 Task: Find connections with filter location Malappuram with filter topic #Brandwith filter profile language Spanish with filter current company SAP Labs India with filter school H.R. College Of Commerce & Economics with filter industry Internet News with filter service category Trade Shows with filter keywords title Esthetician
Action: Mouse moved to (492, 64)
Screenshot: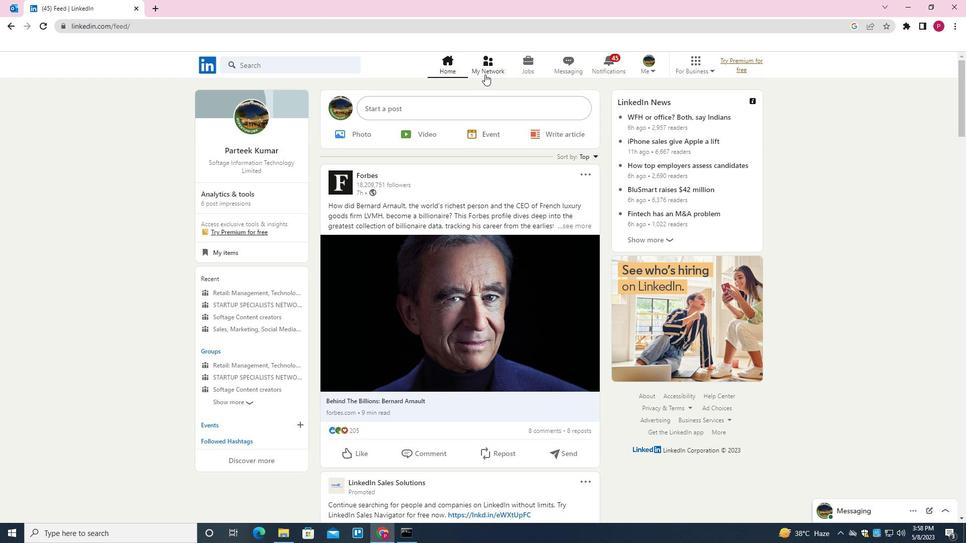 
Action: Mouse pressed left at (492, 64)
Screenshot: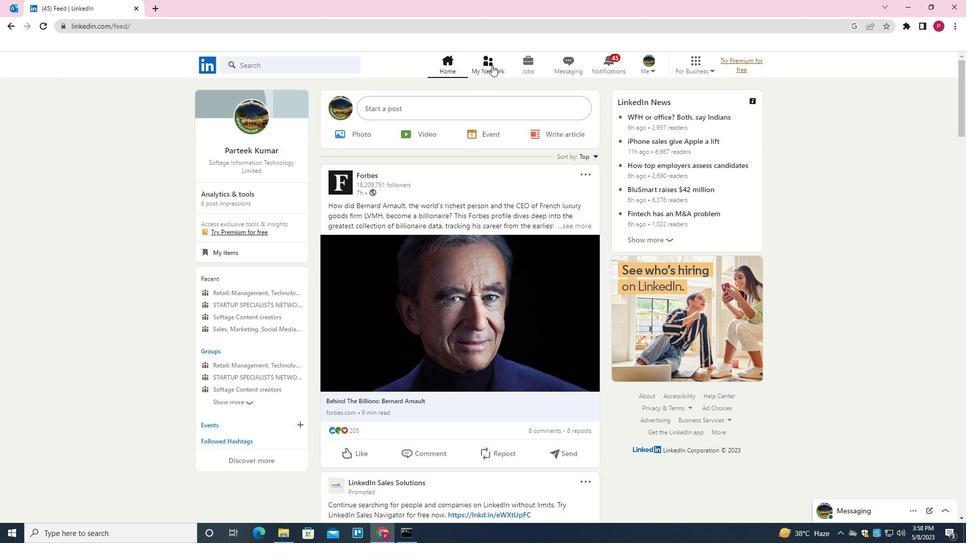 
Action: Mouse moved to (324, 121)
Screenshot: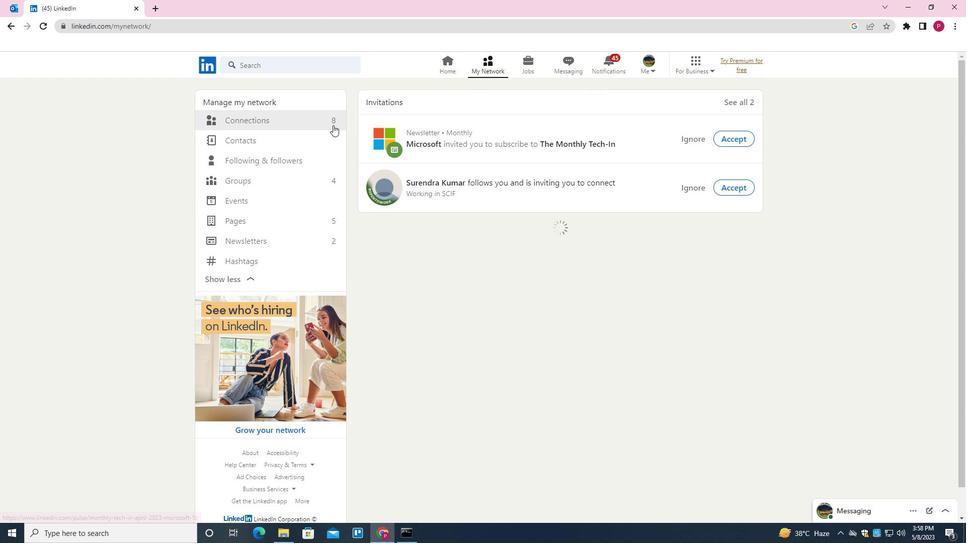 
Action: Mouse pressed left at (324, 121)
Screenshot: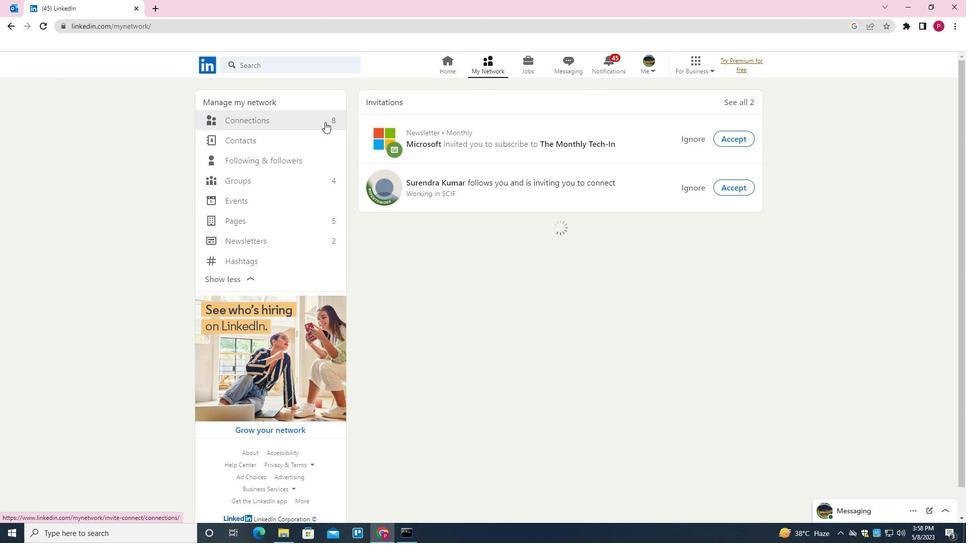 
Action: Mouse moved to (562, 122)
Screenshot: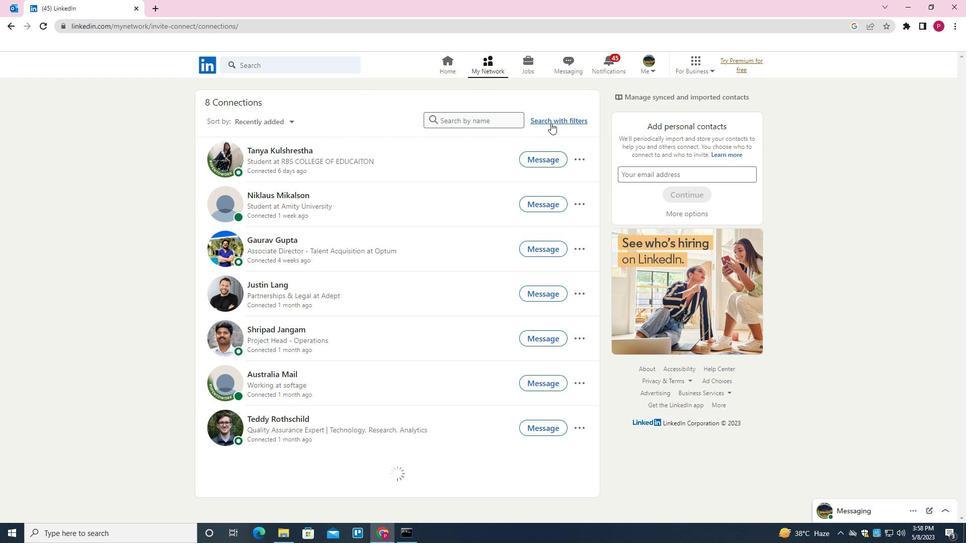 
Action: Mouse pressed left at (562, 122)
Screenshot: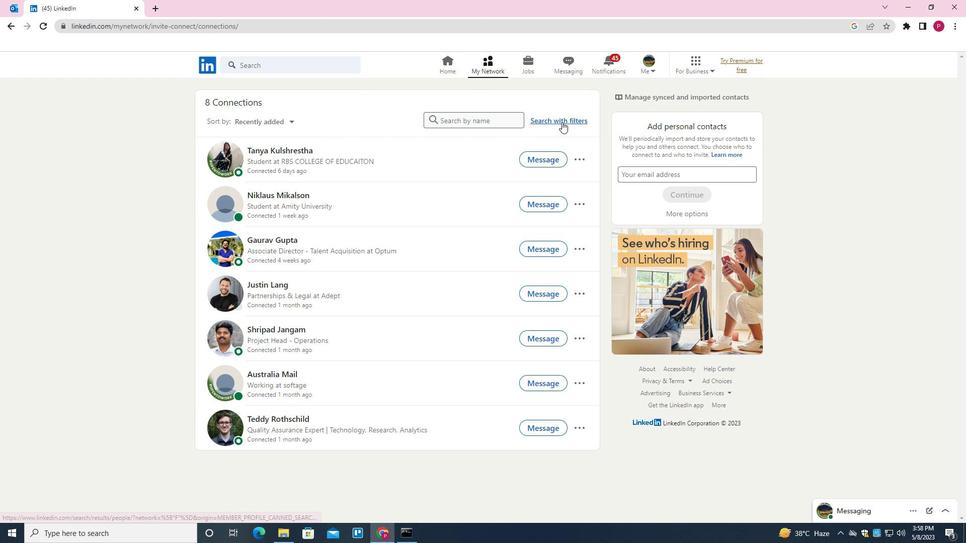 
Action: Mouse moved to (522, 91)
Screenshot: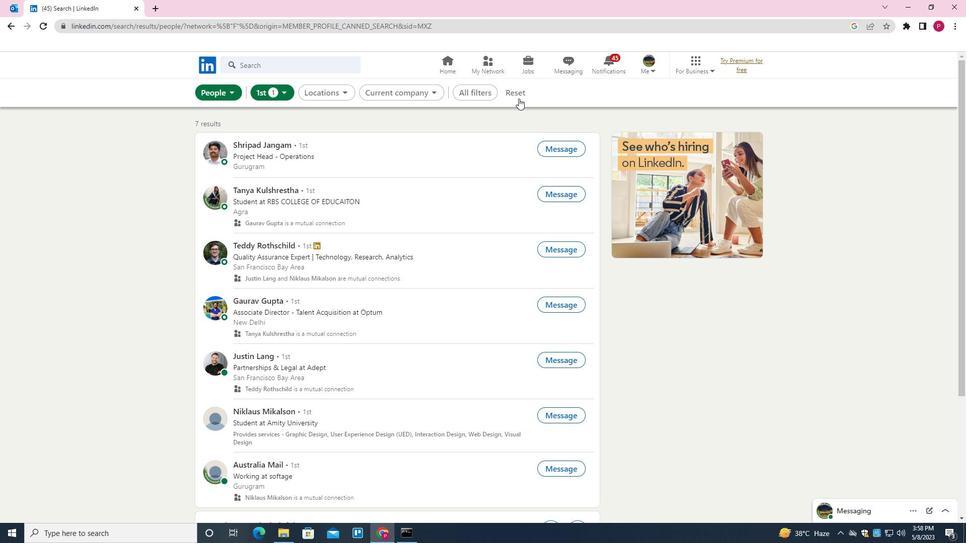
Action: Mouse pressed left at (522, 91)
Screenshot: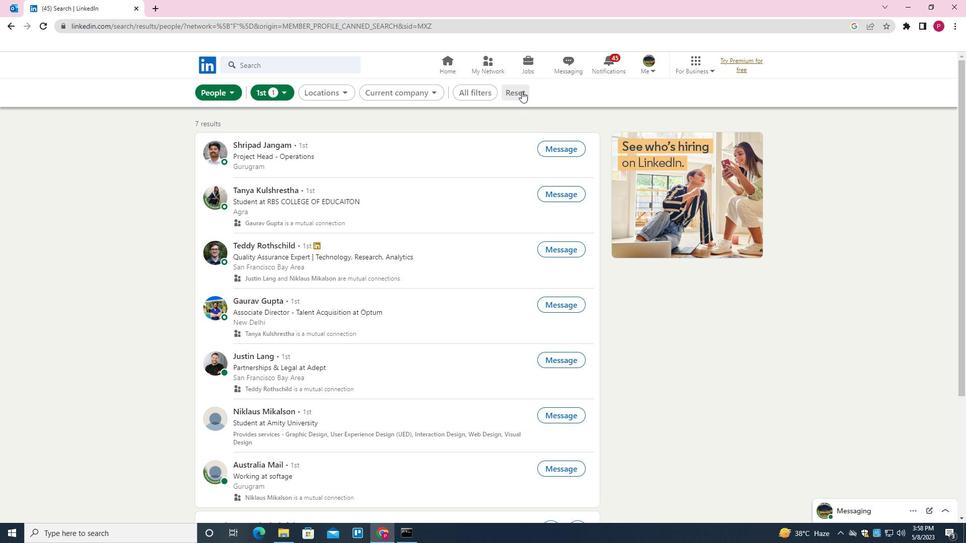 
Action: Mouse moved to (504, 95)
Screenshot: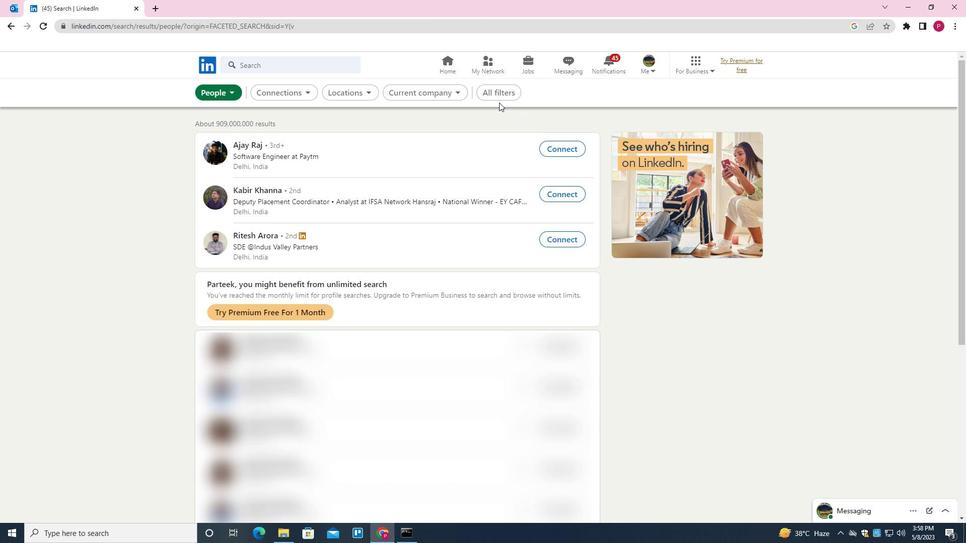 
Action: Mouse pressed left at (504, 95)
Screenshot: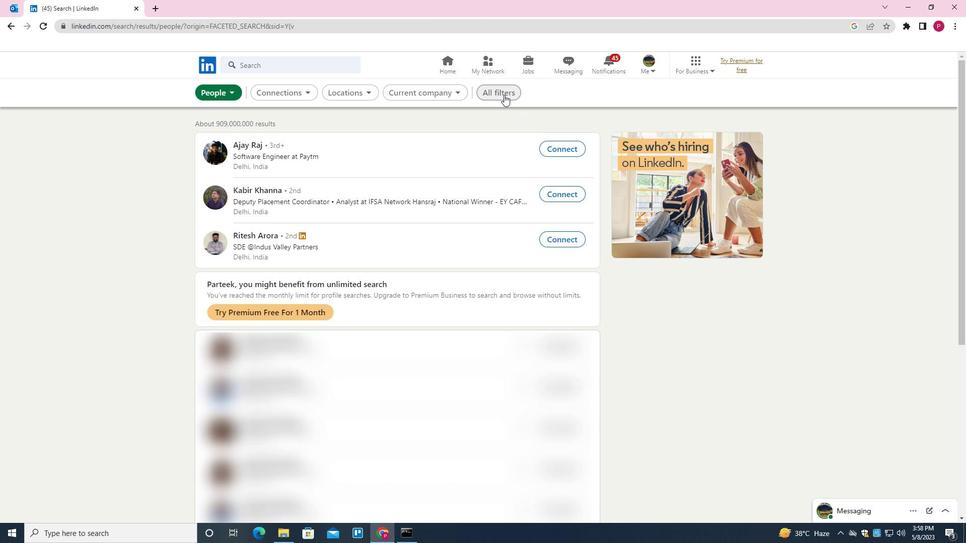 
Action: Mouse moved to (805, 240)
Screenshot: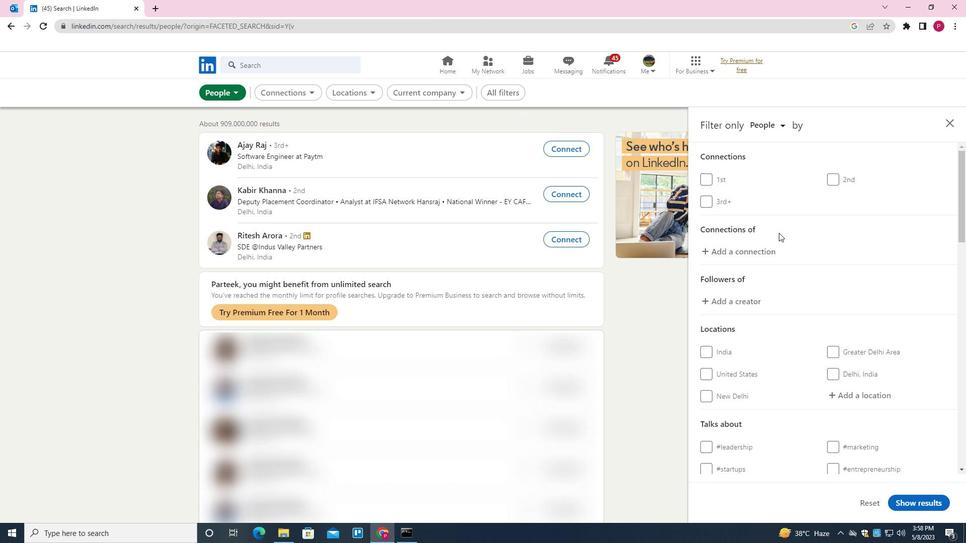 
Action: Mouse scrolled (805, 240) with delta (0, 0)
Screenshot: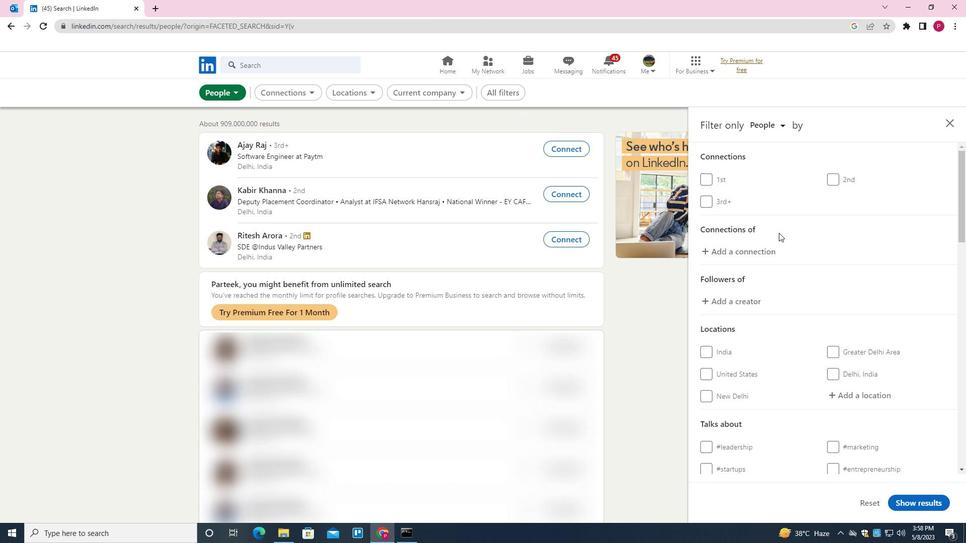 
Action: Mouse moved to (807, 244)
Screenshot: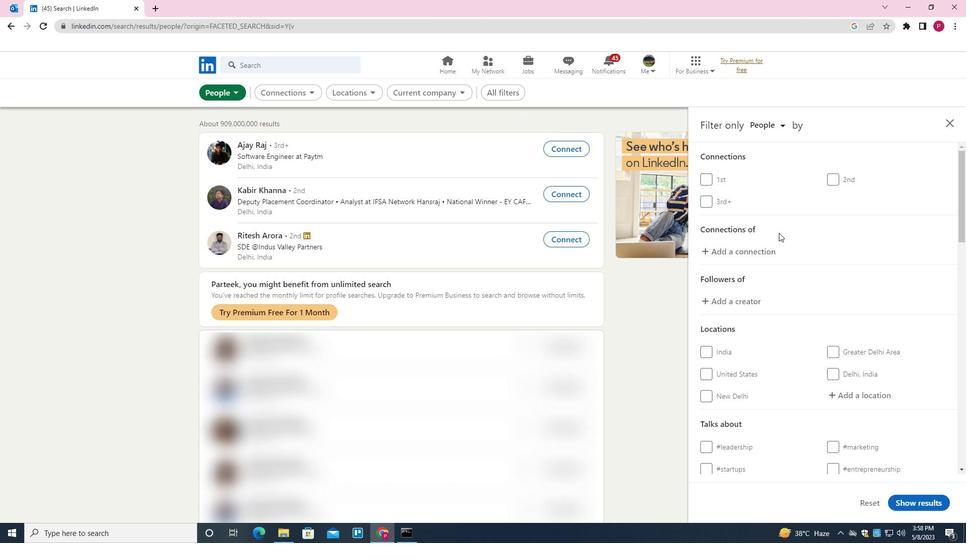 
Action: Mouse scrolled (807, 244) with delta (0, 0)
Screenshot: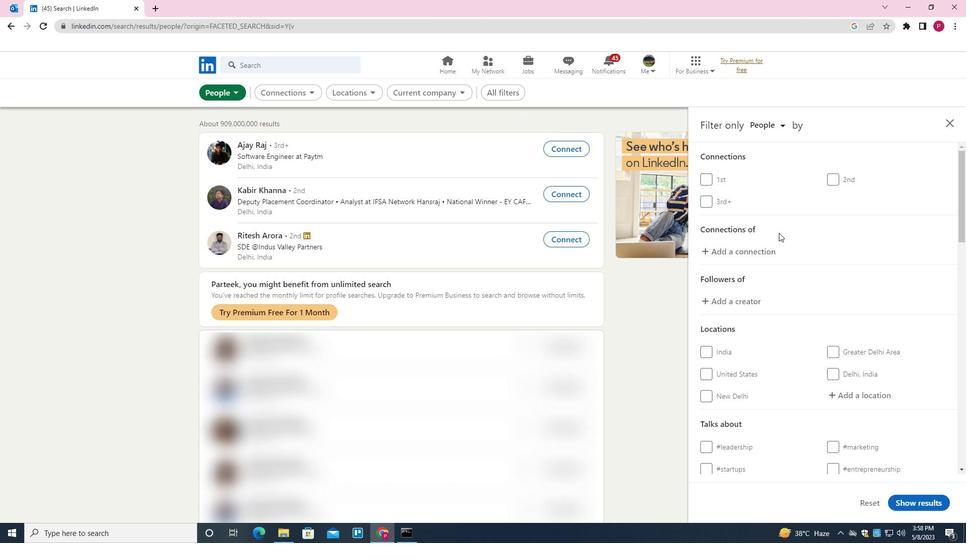 
Action: Mouse moved to (859, 293)
Screenshot: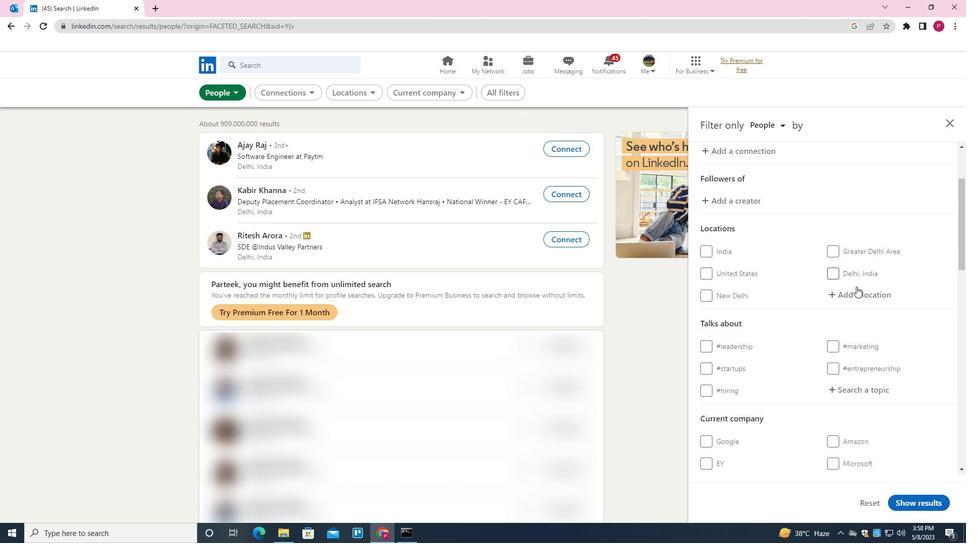 
Action: Mouse pressed left at (859, 293)
Screenshot: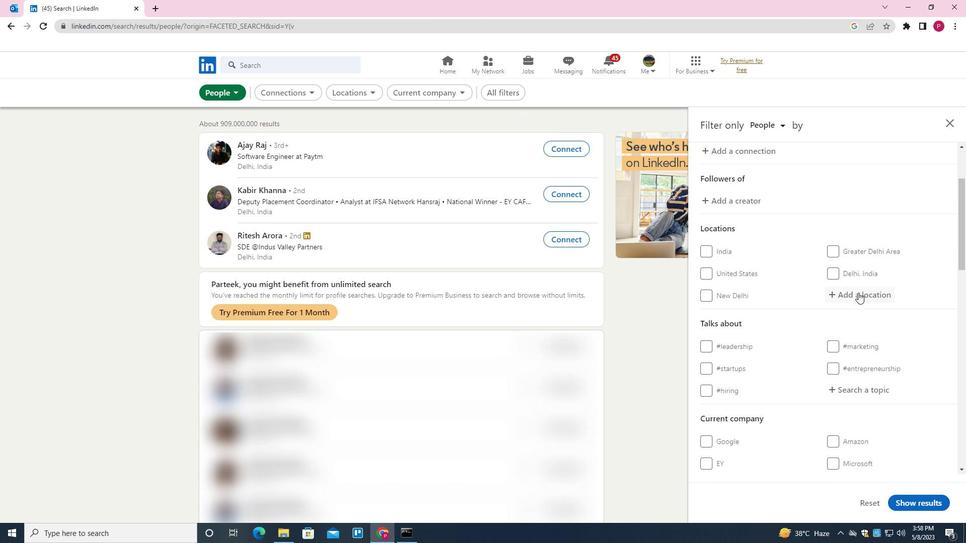 
Action: Mouse moved to (801, 329)
Screenshot: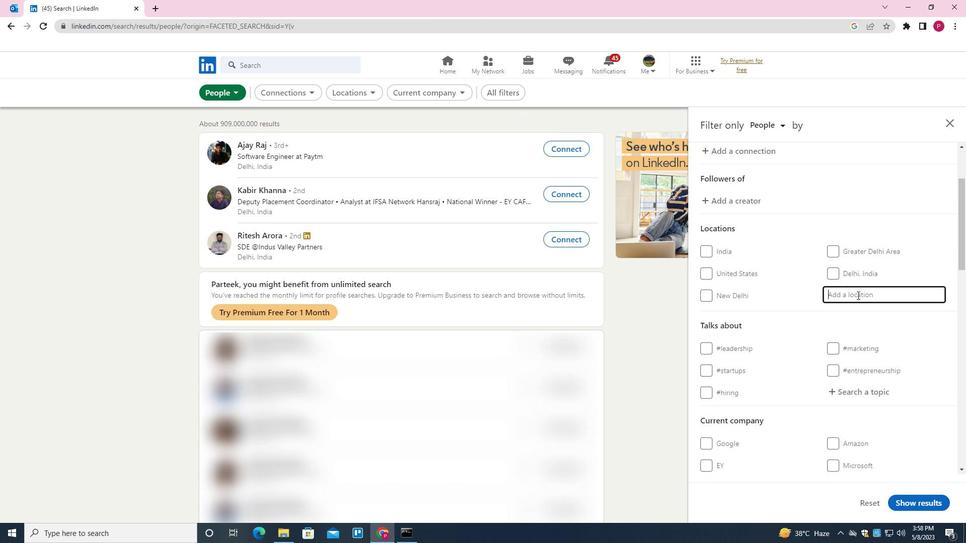 
Action: Key pressed <Key.shift>MALAPPURAM<Key.down><Key.enter>
Screenshot: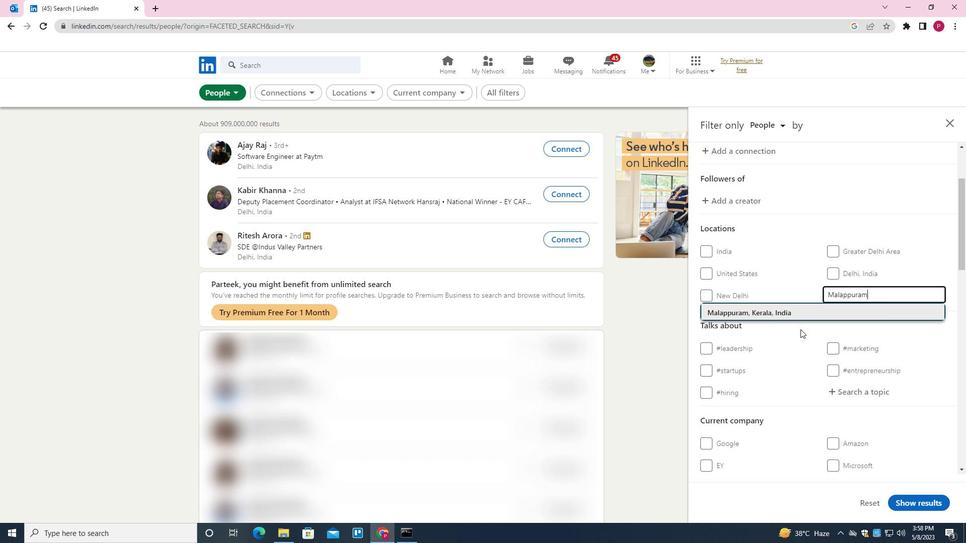 
Action: Mouse moved to (783, 331)
Screenshot: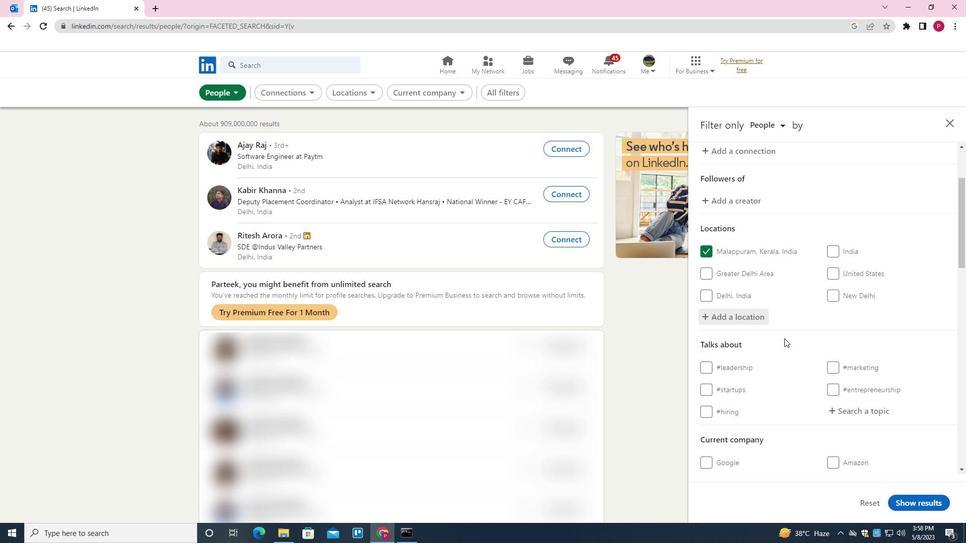 
Action: Mouse scrolled (783, 331) with delta (0, 0)
Screenshot: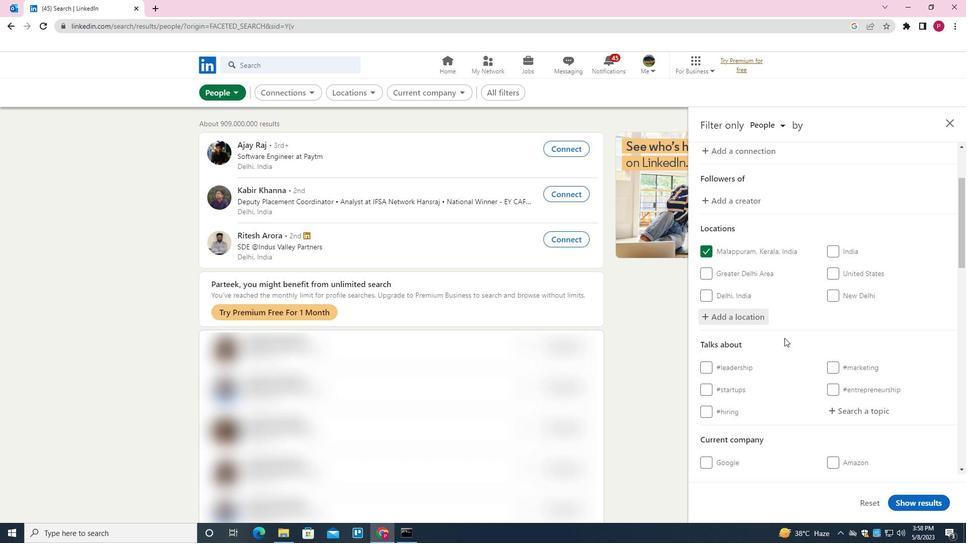 
Action: Mouse moved to (784, 331)
Screenshot: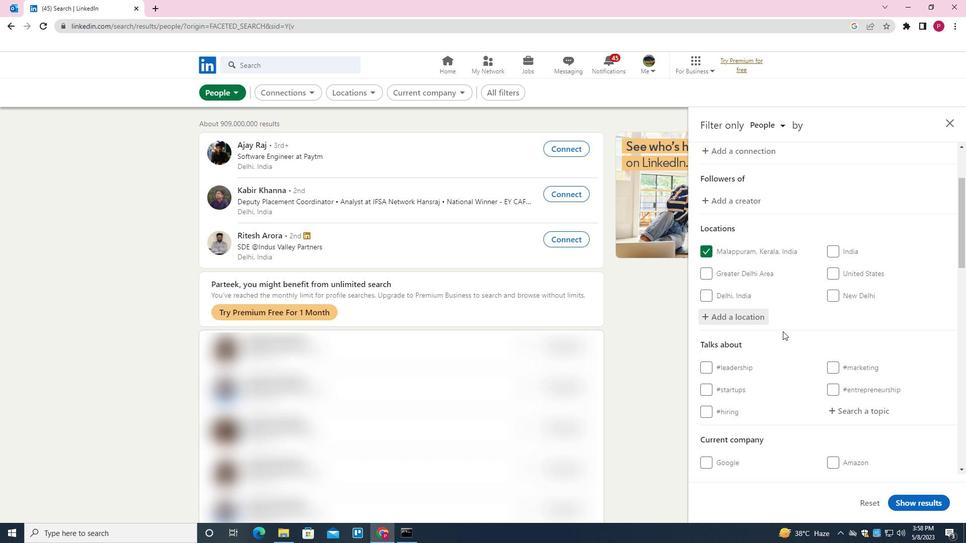 
Action: Mouse scrolled (784, 330) with delta (0, 0)
Screenshot: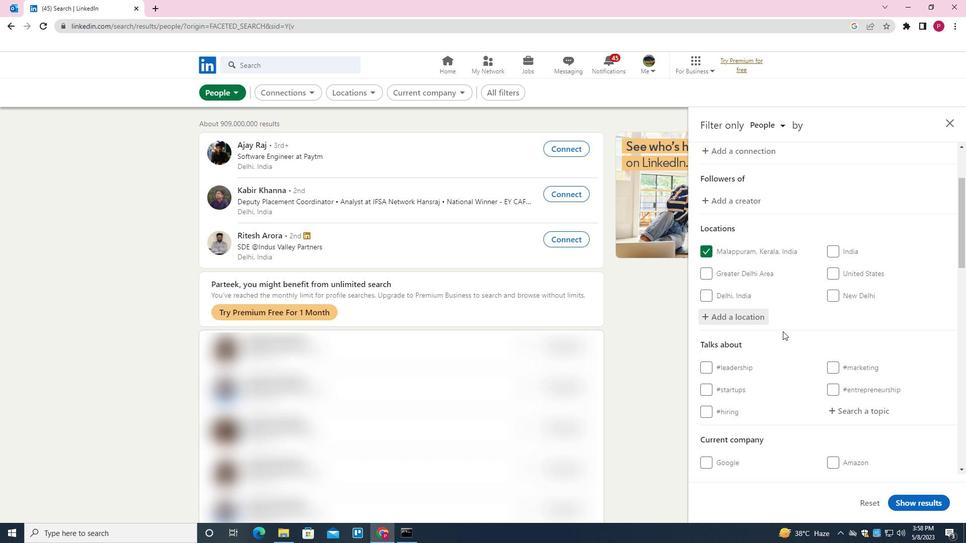 
Action: Mouse moved to (785, 330)
Screenshot: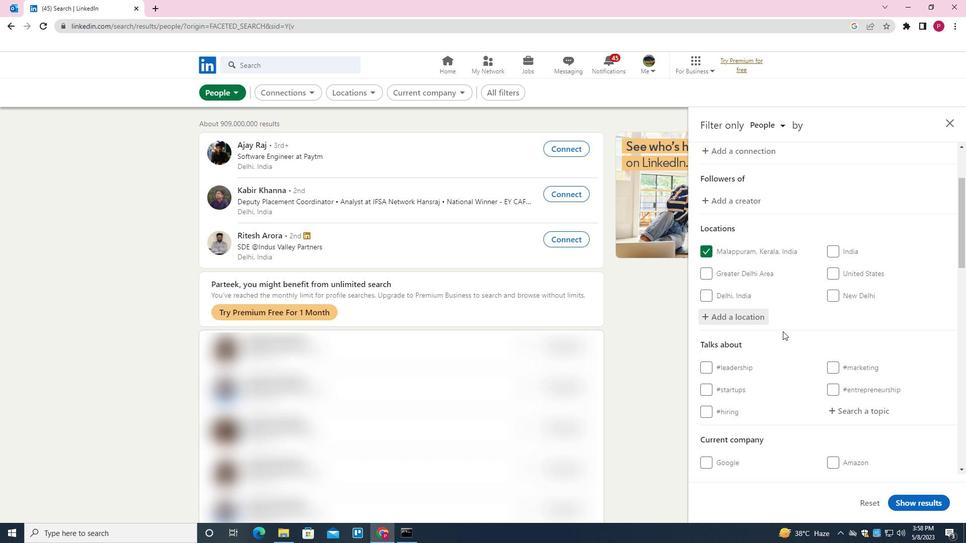 
Action: Mouse scrolled (785, 330) with delta (0, 0)
Screenshot: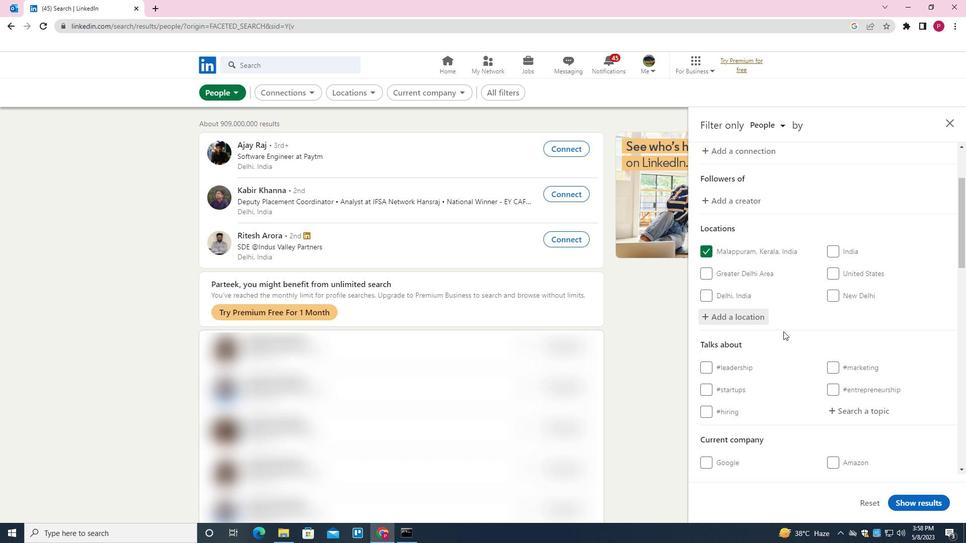 
Action: Mouse moved to (847, 266)
Screenshot: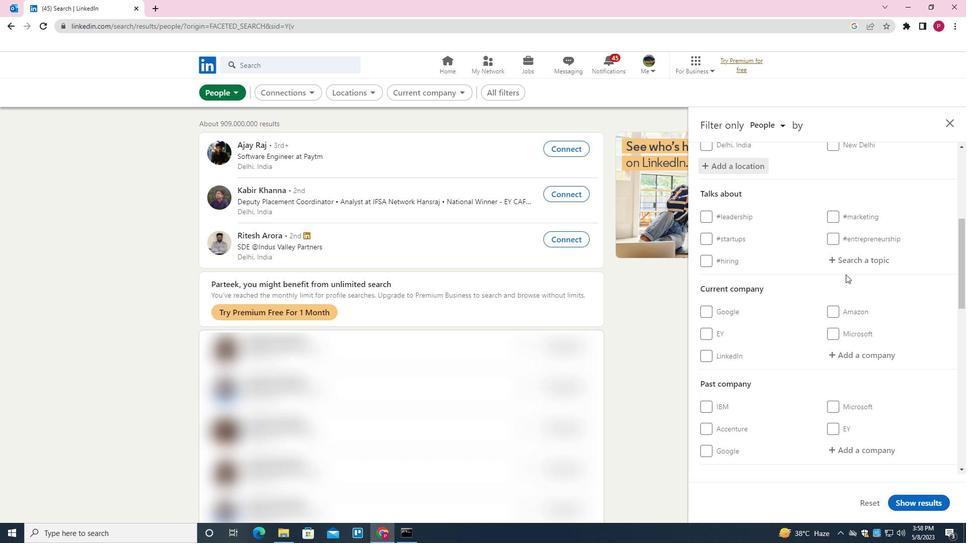 
Action: Mouse pressed left at (847, 266)
Screenshot: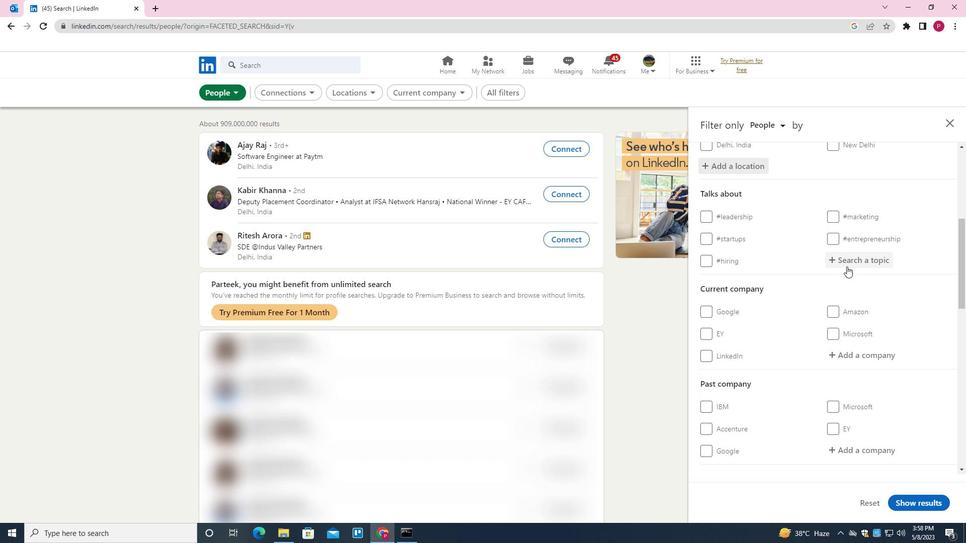 
Action: Mouse moved to (810, 288)
Screenshot: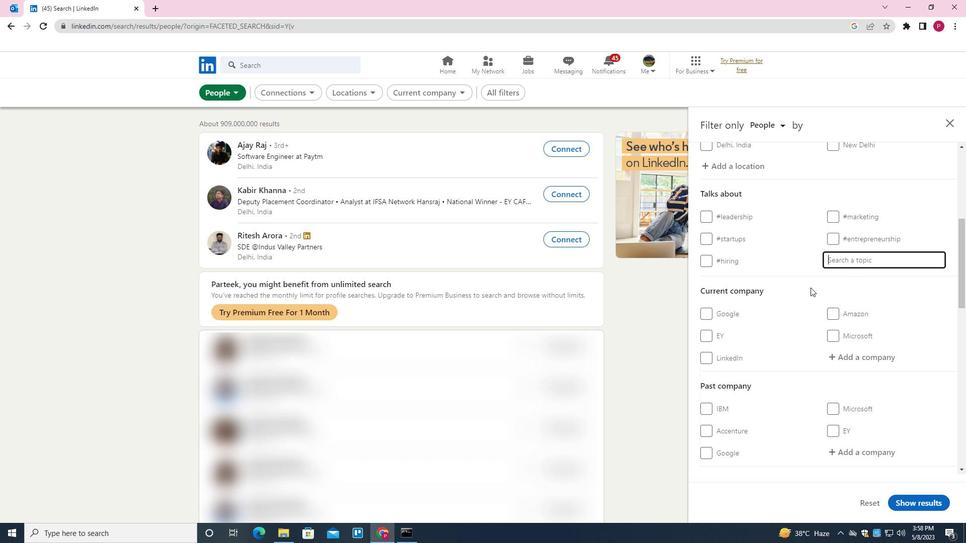 
Action: Key pressed BRAND<Key.down><Key.down><Key.enter>
Screenshot: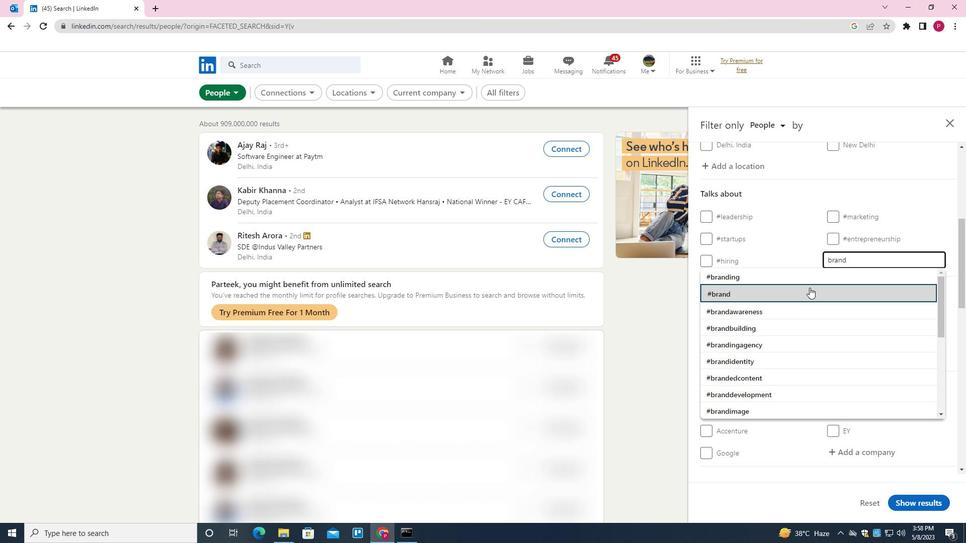 
Action: Mouse moved to (764, 290)
Screenshot: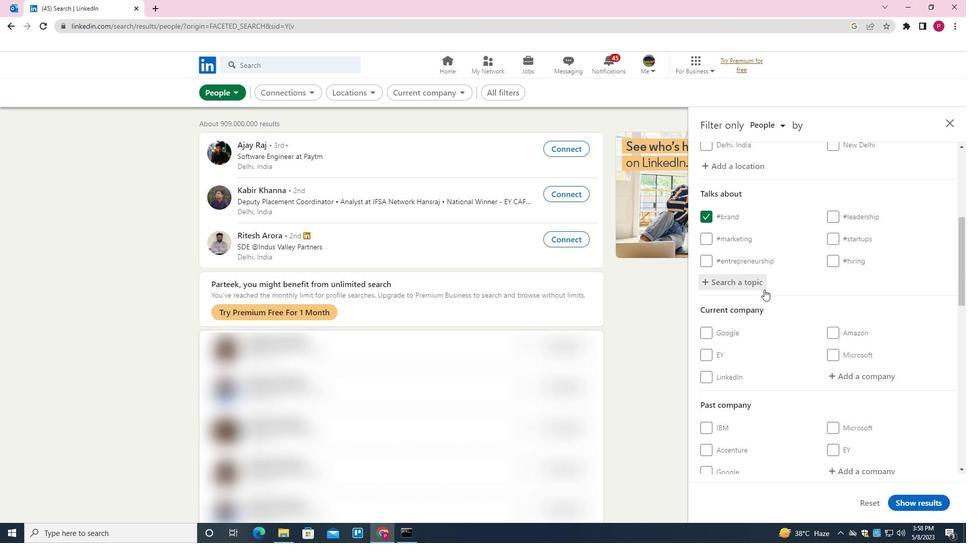 
Action: Mouse scrolled (764, 290) with delta (0, 0)
Screenshot: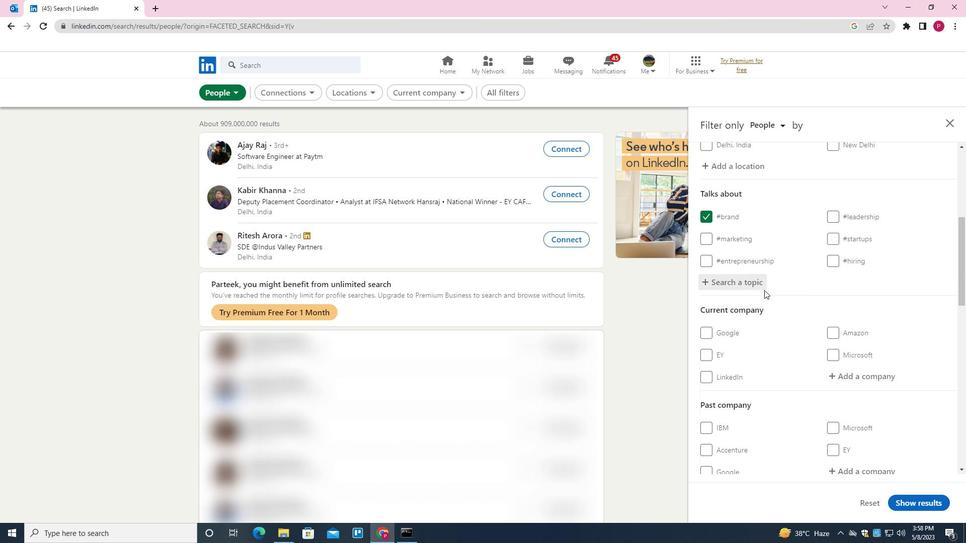 
Action: Mouse scrolled (764, 290) with delta (0, 0)
Screenshot: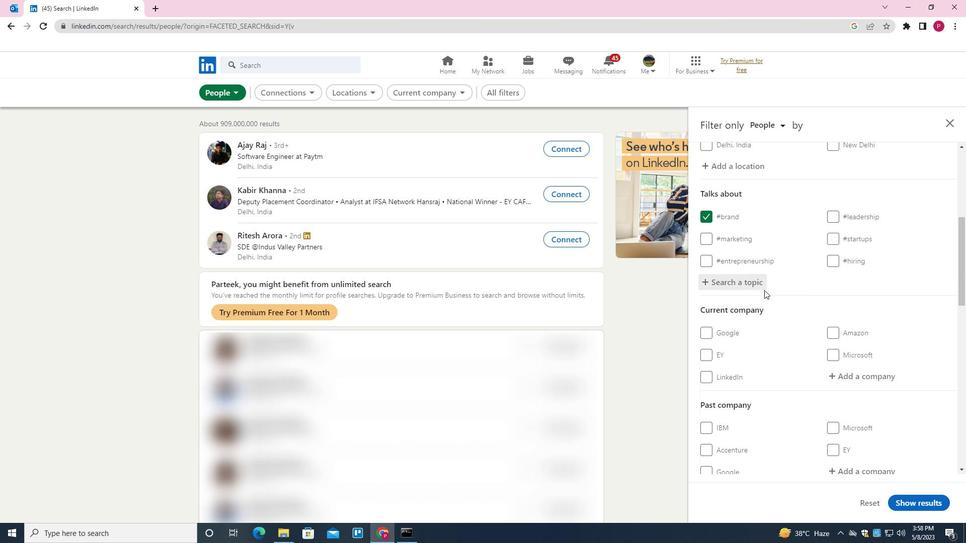
Action: Mouse scrolled (764, 290) with delta (0, 0)
Screenshot: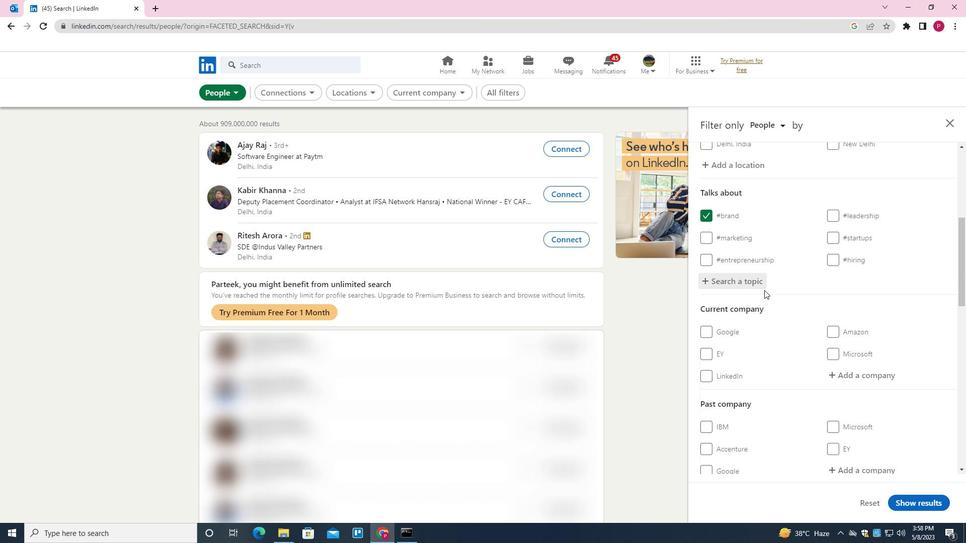 
Action: Mouse moved to (765, 292)
Screenshot: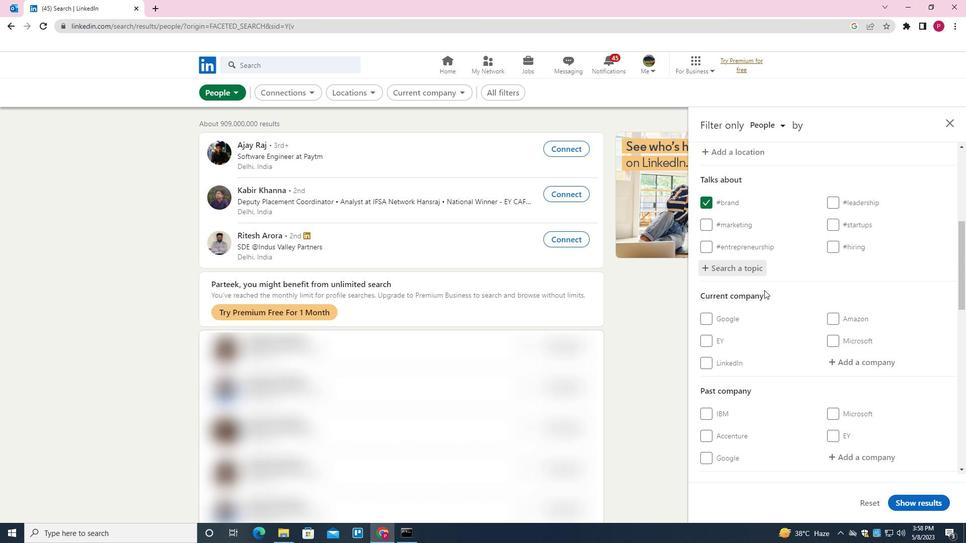 
Action: Mouse scrolled (765, 291) with delta (0, 0)
Screenshot: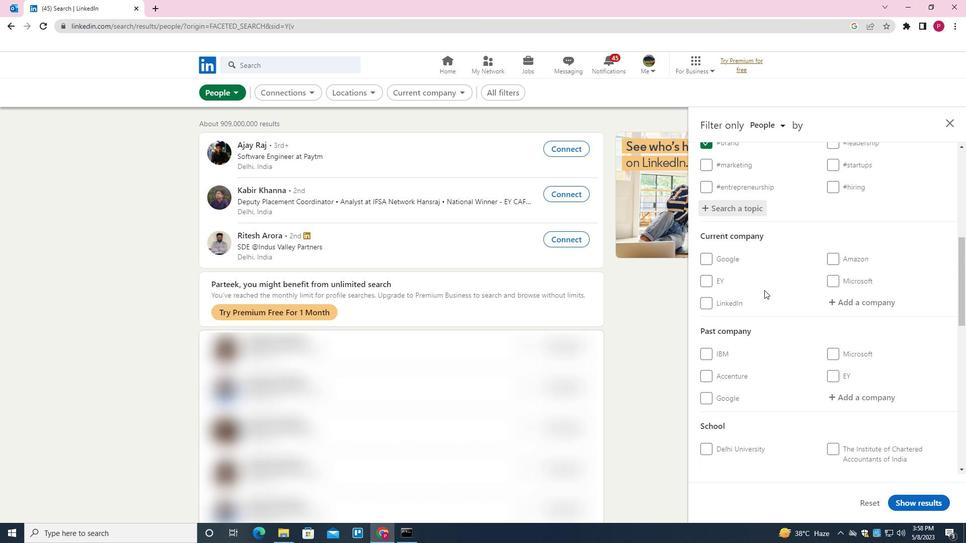 
Action: Mouse scrolled (765, 291) with delta (0, 0)
Screenshot: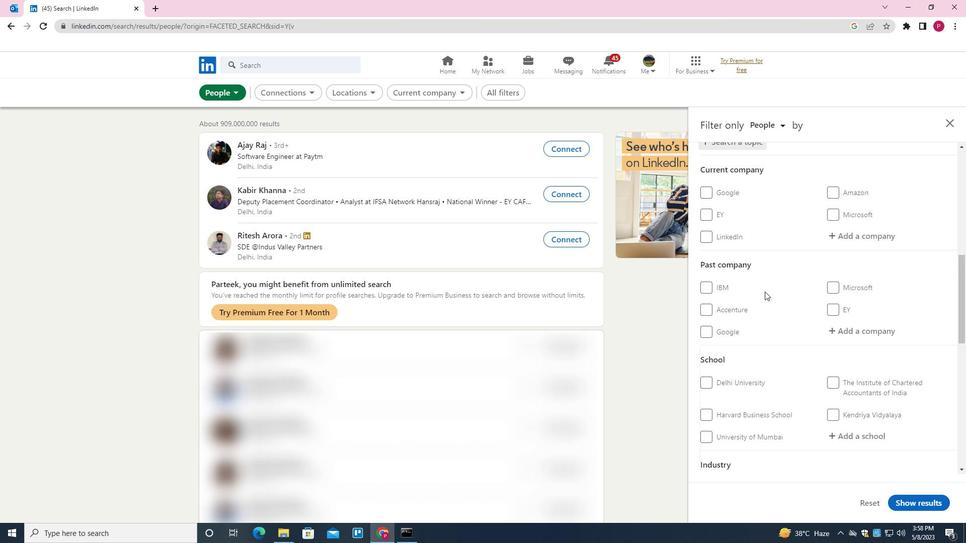 
Action: Mouse scrolled (765, 291) with delta (0, 0)
Screenshot: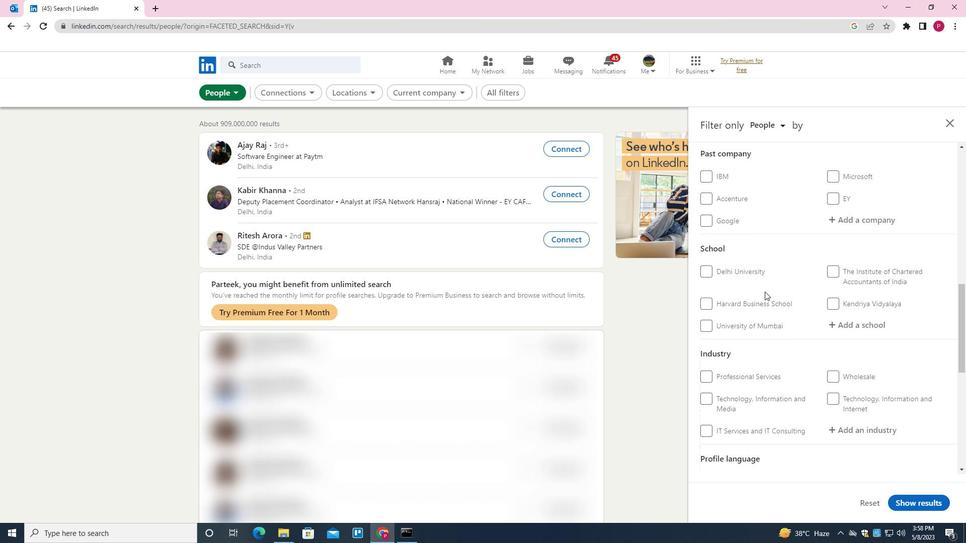 
Action: Mouse scrolled (765, 291) with delta (0, 0)
Screenshot: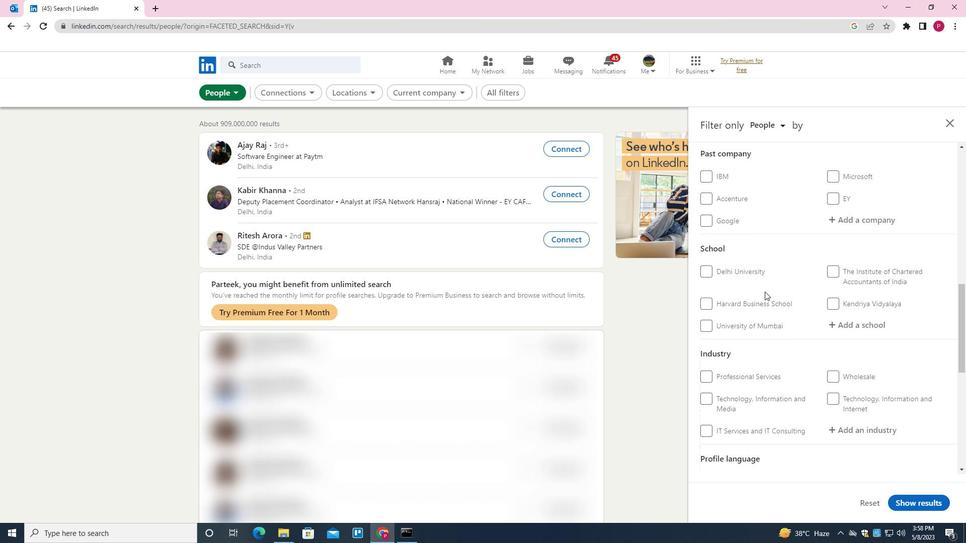 
Action: Mouse scrolled (765, 291) with delta (0, 0)
Screenshot: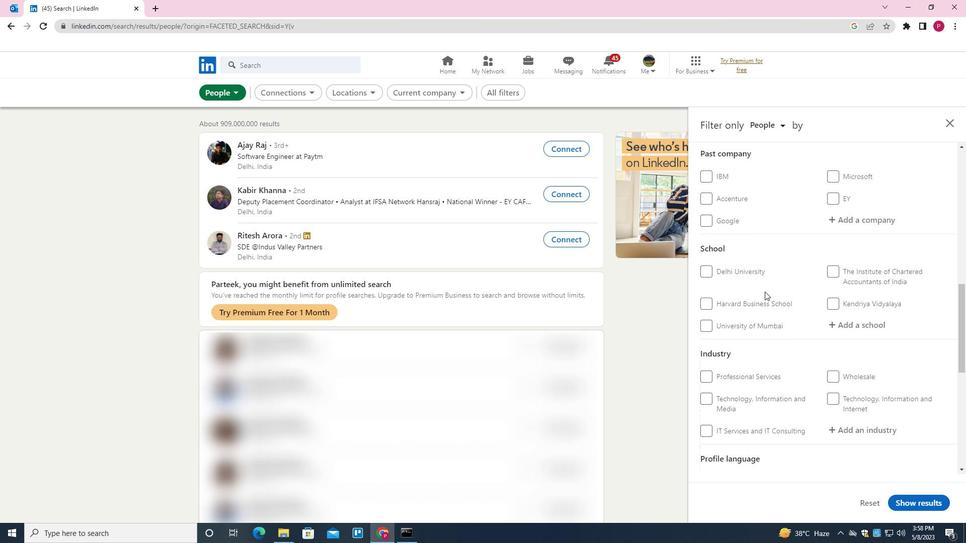 
Action: Mouse scrolled (765, 291) with delta (0, 0)
Screenshot: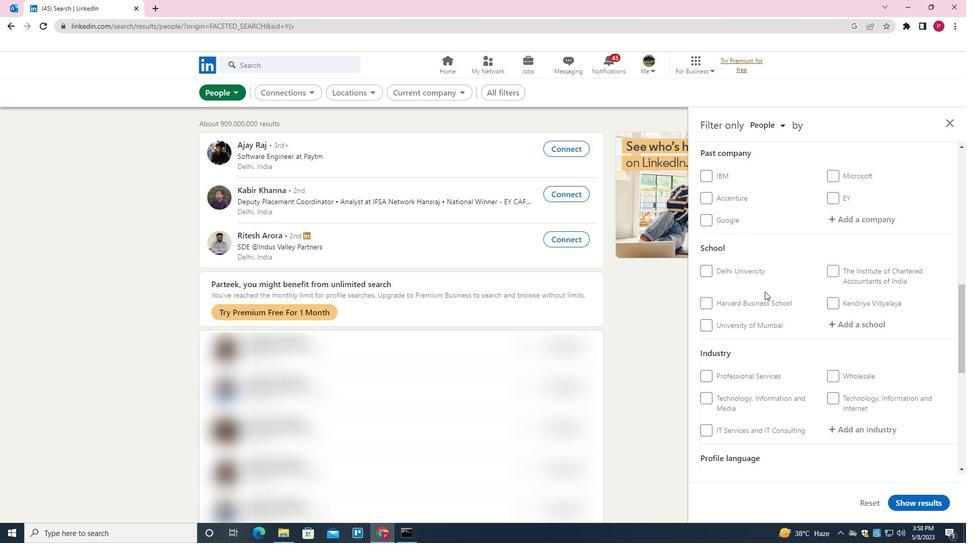 
Action: Mouse scrolled (765, 291) with delta (0, 0)
Screenshot: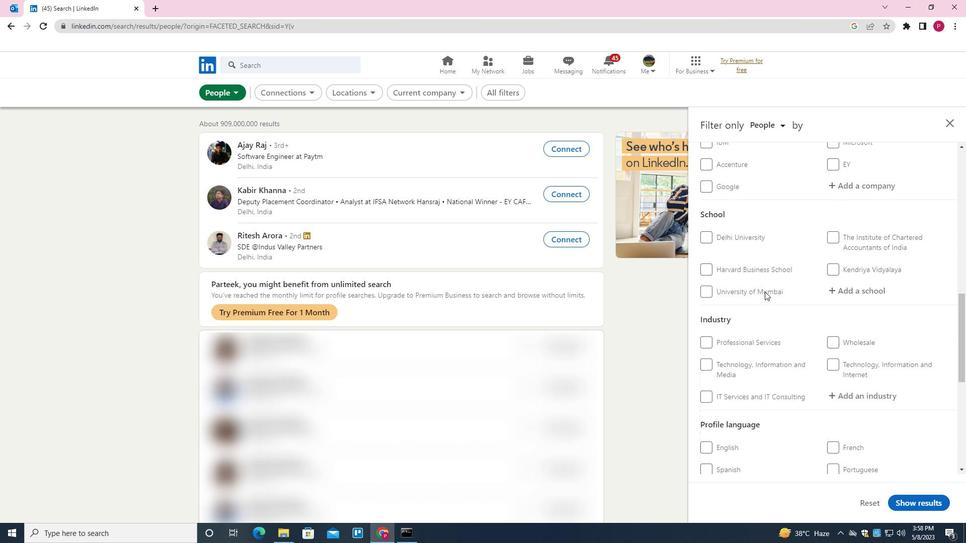 
Action: Mouse moved to (738, 255)
Screenshot: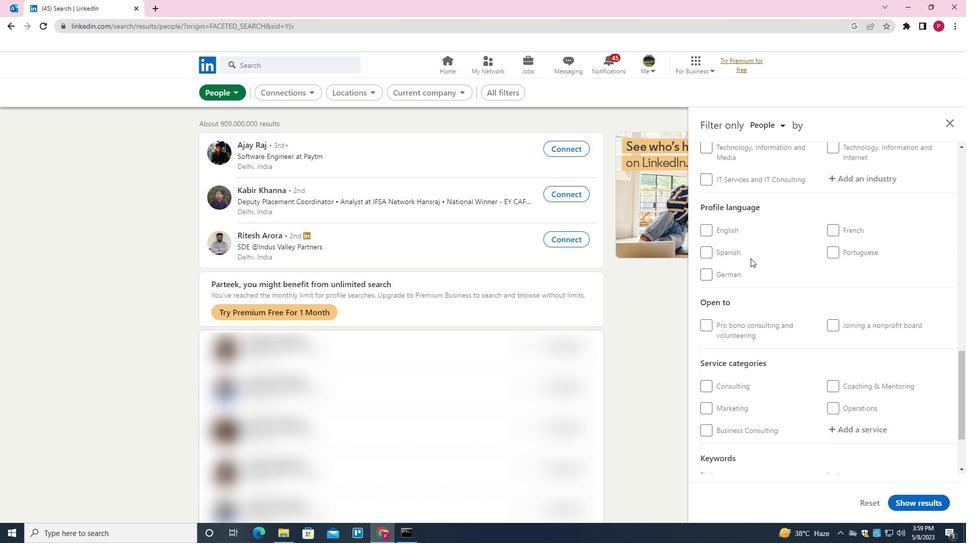 
Action: Mouse pressed left at (738, 255)
Screenshot: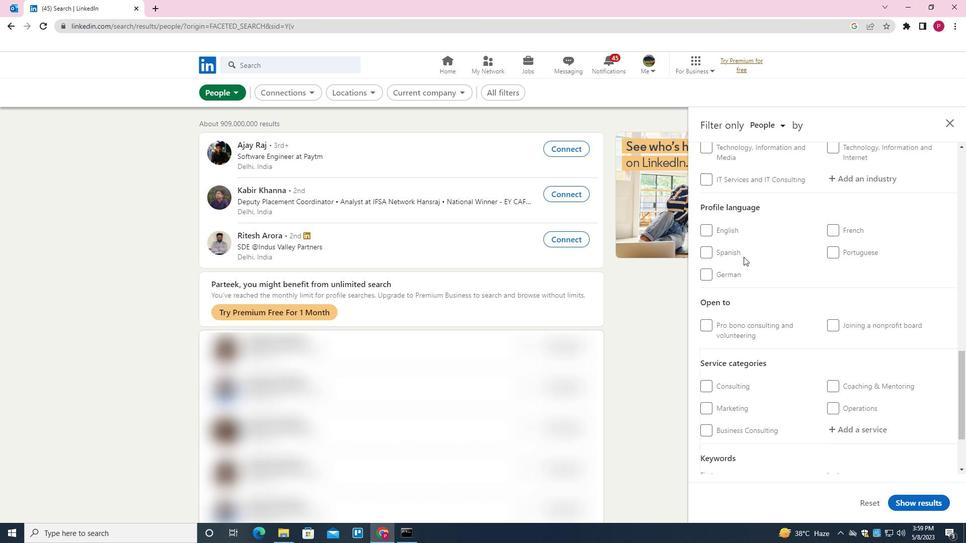 
Action: Mouse moved to (760, 271)
Screenshot: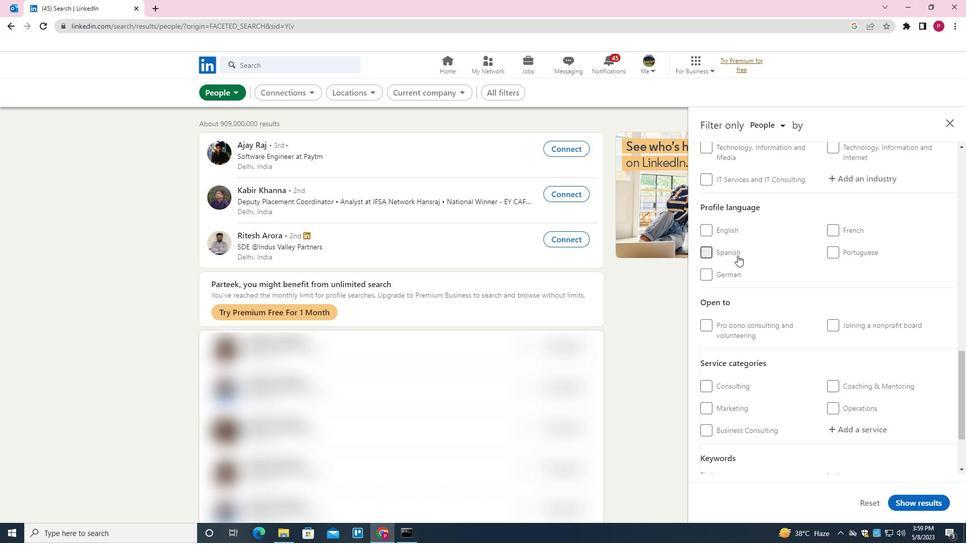 
Action: Mouse scrolled (760, 272) with delta (0, 0)
Screenshot: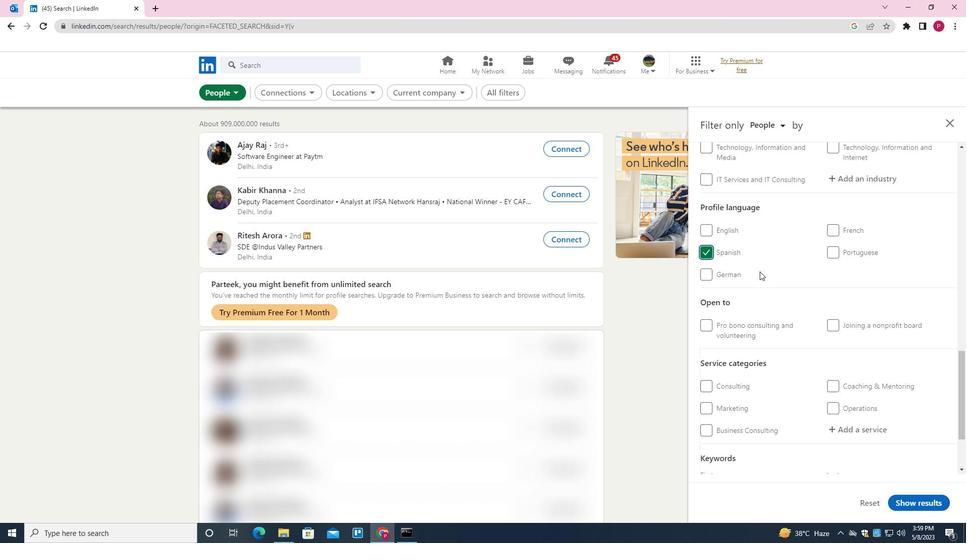 
Action: Mouse scrolled (760, 272) with delta (0, 0)
Screenshot: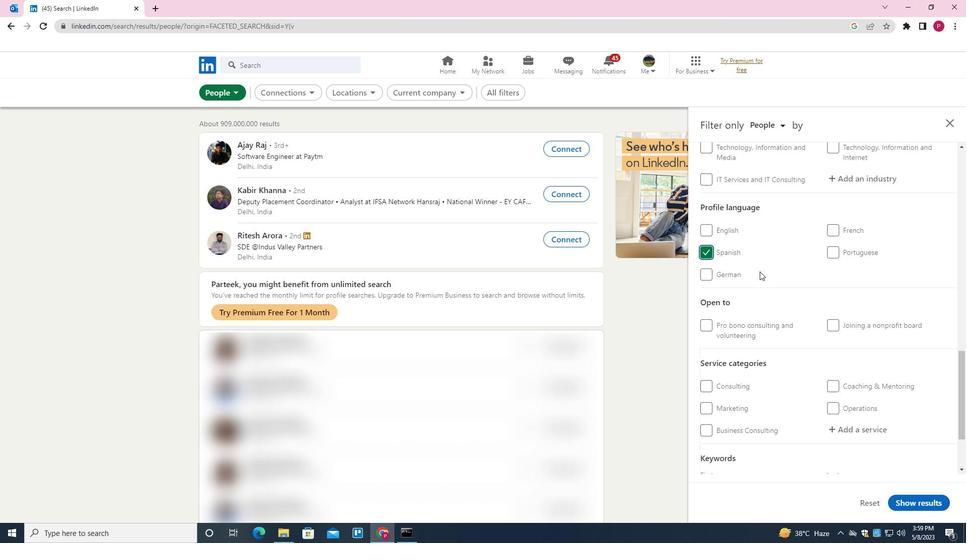 
Action: Mouse scrolled (760, 272) with delta (0, 0)
Screenshot: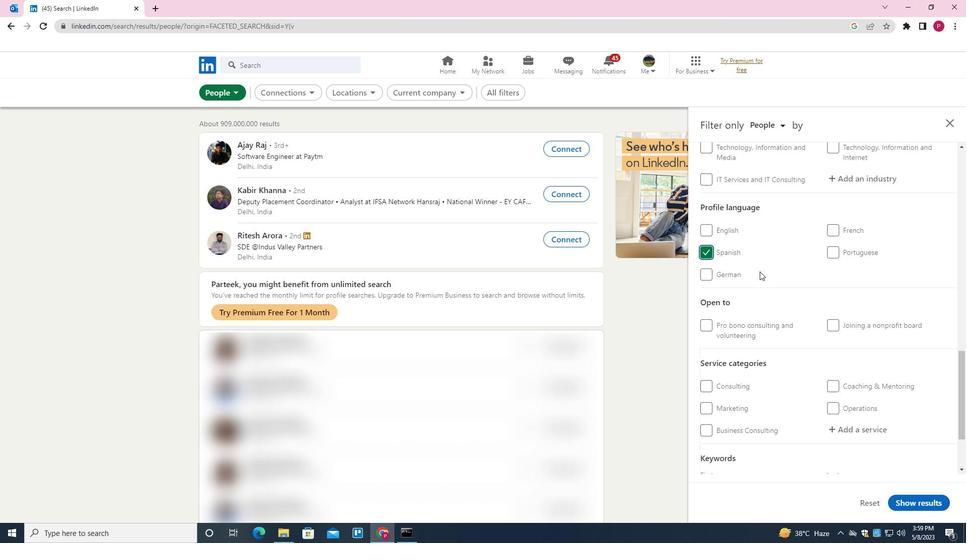 
Action: Mouse scrolled (760, 272) with delta (0, 0)
Screenshot: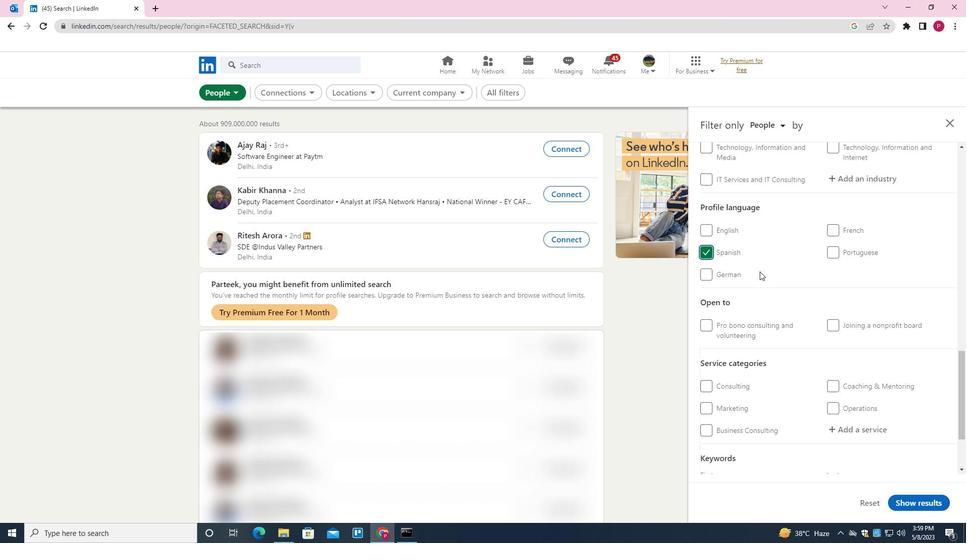 
Action: Mouse scrolled (760, 272) with delta (0, 0)
Screenshot: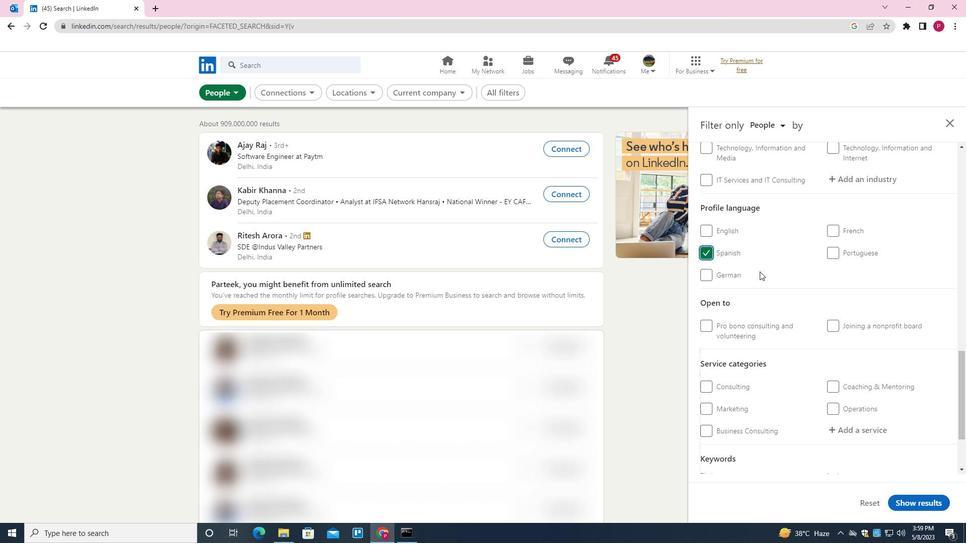 
Action: Mouse scrolled (760, 272) with delta (0, 0)
Screenshot: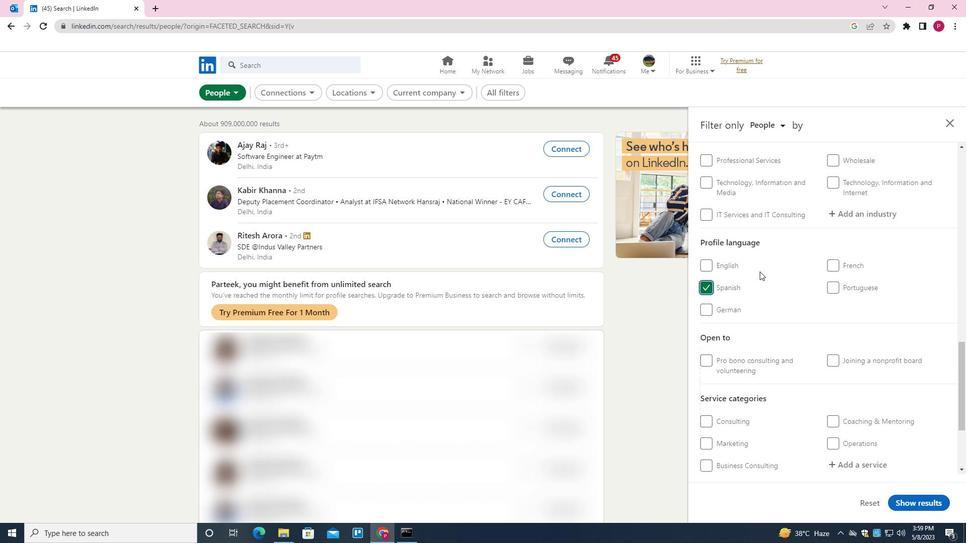 
Action: Mouse moved to (760, 272)
Screenshot: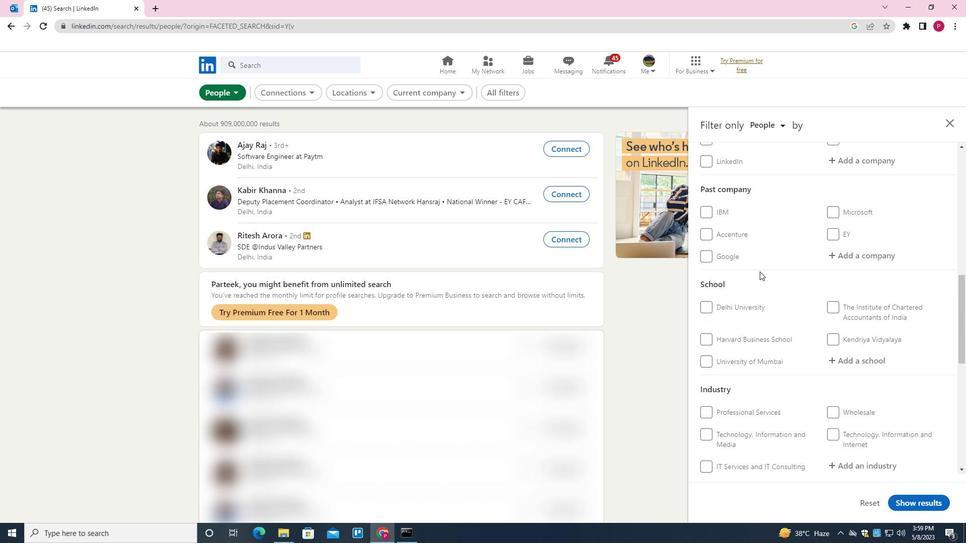 
Action: Mouse scrolled (760, 273) with delta (0, 0)
Screenshot: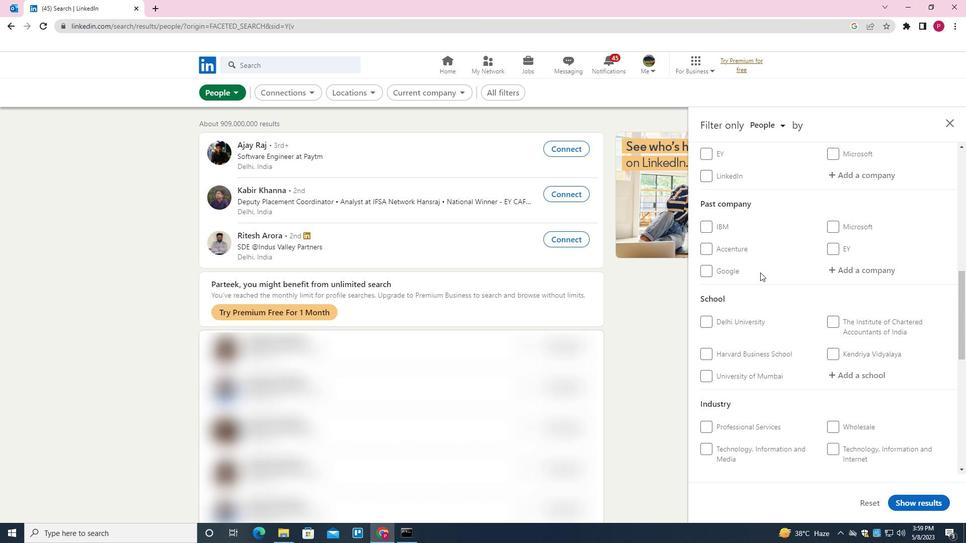 
Action: Mouse scrolled (760, 273) with delta (0, 0)
Screenshot: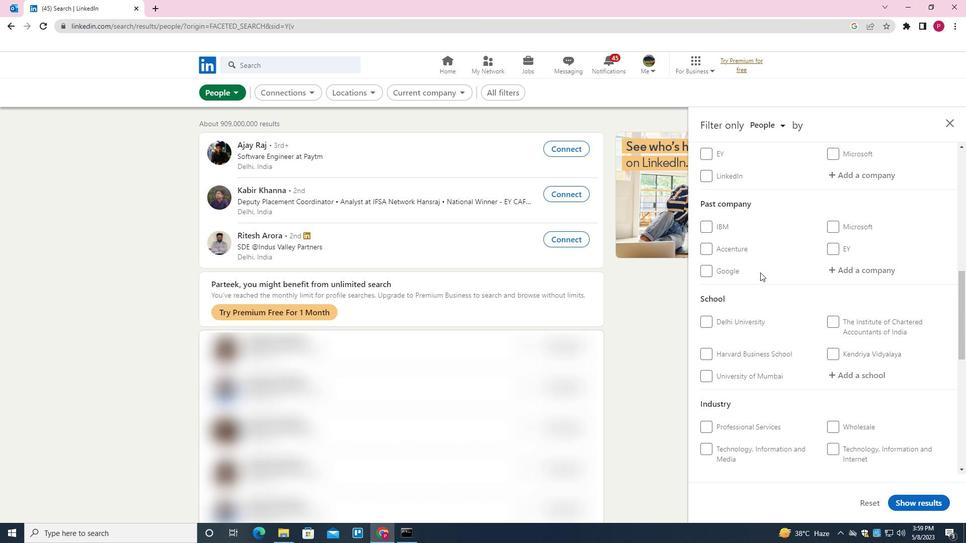 
Action: Mouse moved to (839, 272)
Screenshot: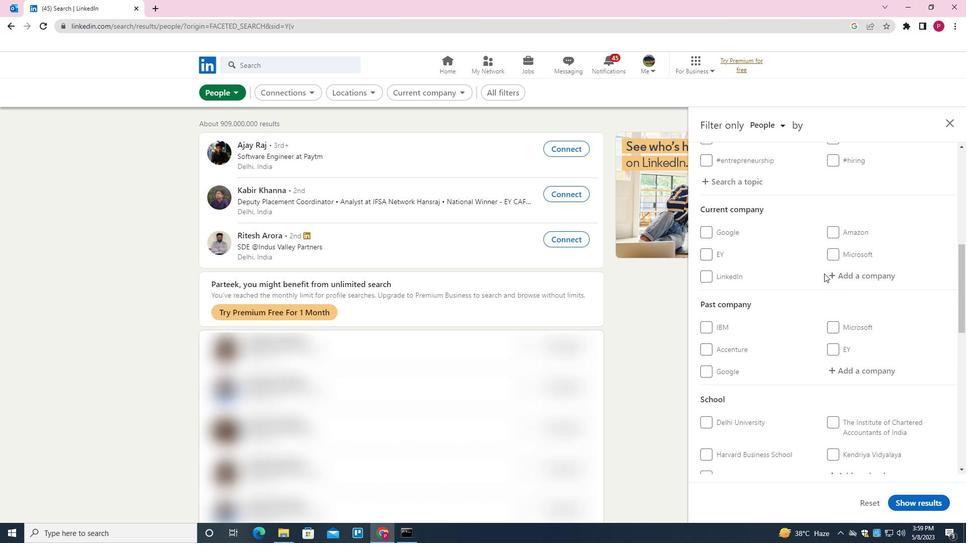 
Action: Mouse pressed left at (839, 272)
Screenshot: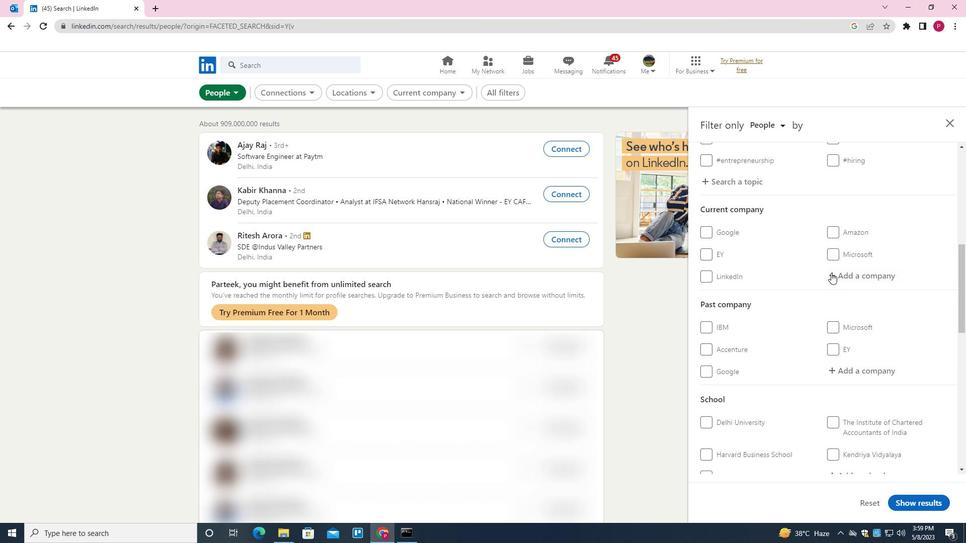 
Action: Mouse moved to (833, 274)
Screenshot: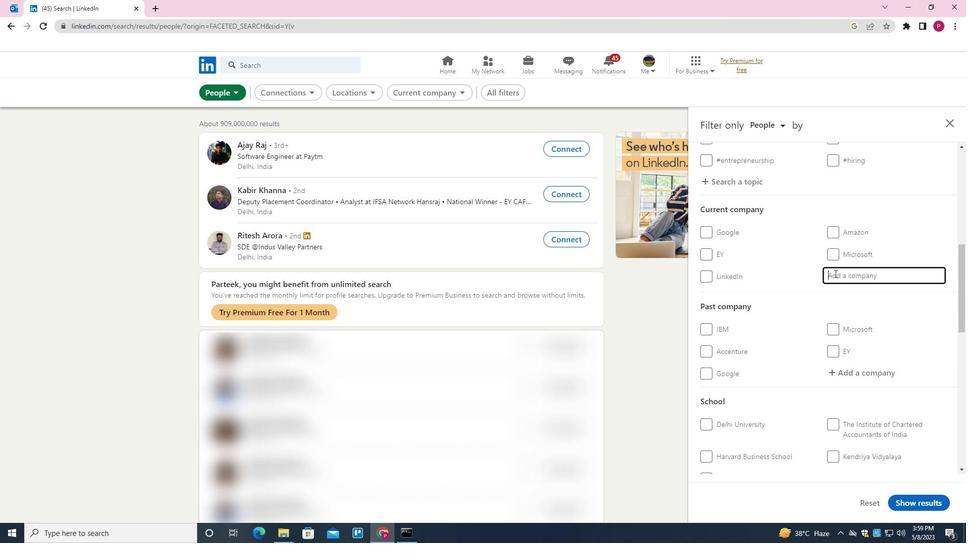 
Action: Key pressed <Key.shift>SAP.<Key.shift><Key.shift><Key.shift>LABS<Key.backspace><Key.backspace><Key.backspace><Key.backspace><Key.space><Key.shift>LABS<Key.space><Key.shift><Key.shift><Key.shift>INDIA
Screenshot: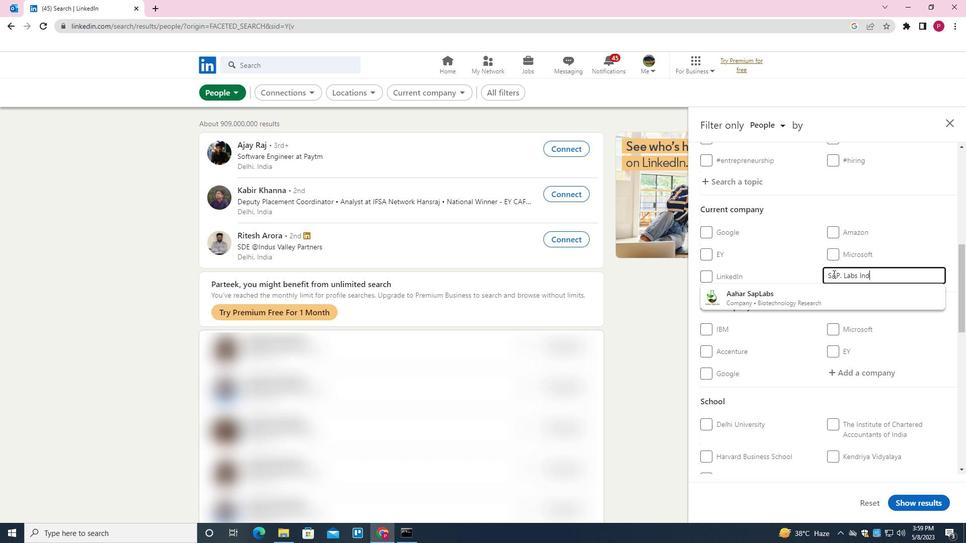 
Action: Mouse moved to (790, 311)
Screenshot: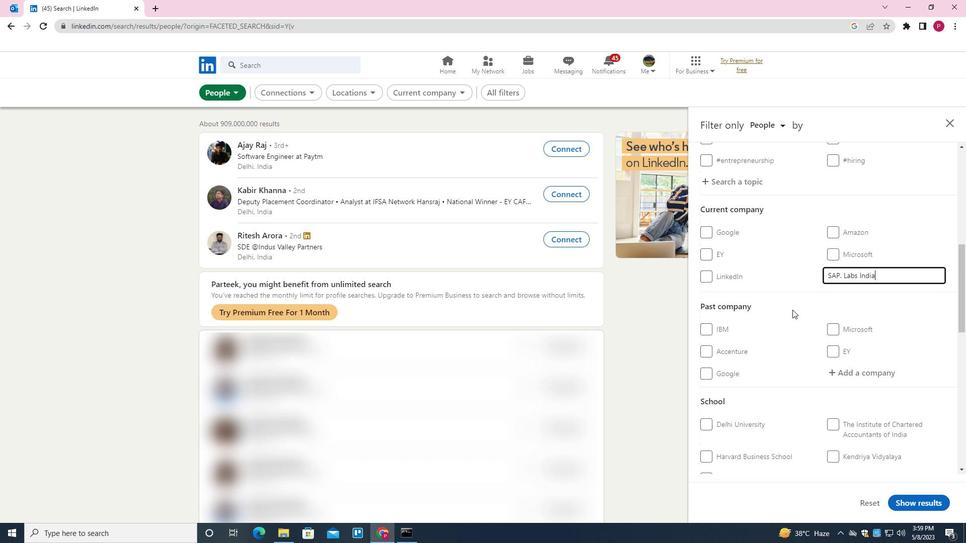 
Action: Mouse scrolled (790, 311) with delta (0, 0)
Screenshot: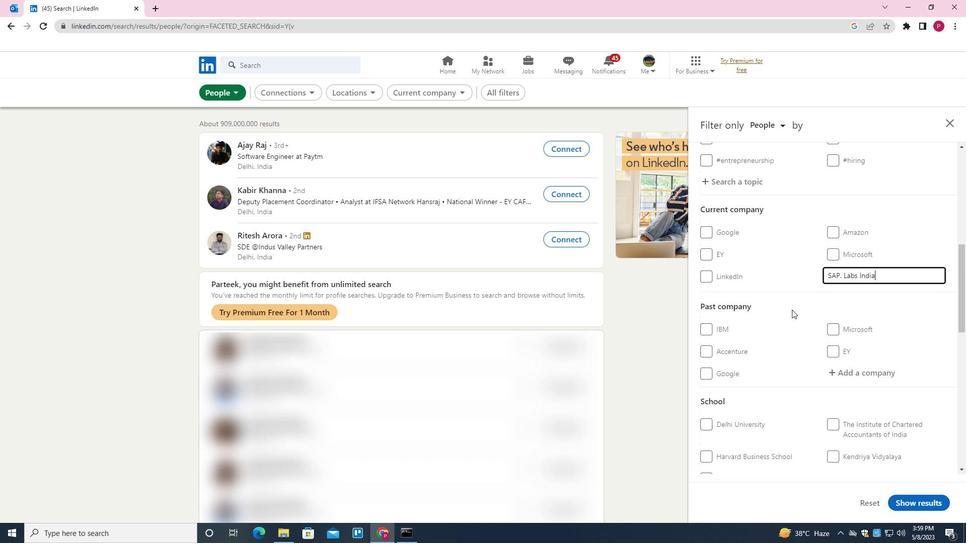 
Action: Mouse scrolled (790, 311) with delta (0, 0)
Screenshot: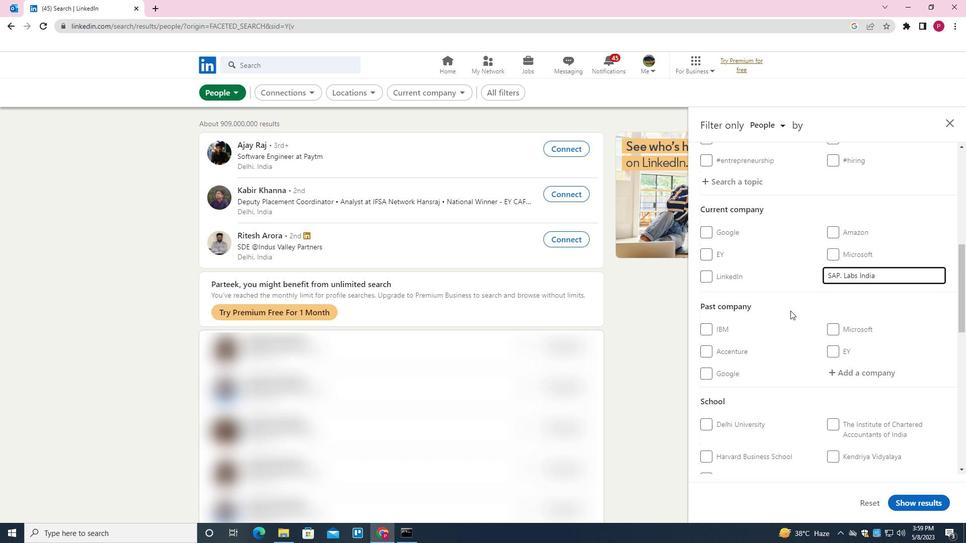 
Action: Mouse scrolled (790, 311) with delta (0, 0)
Screenshot: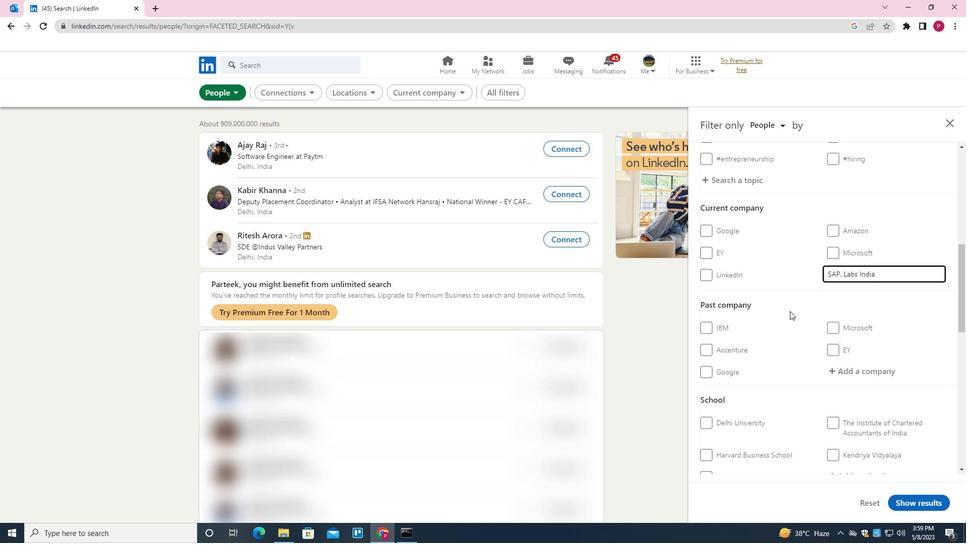 
Action: Mouse moved to (837, 325)
Screenshot: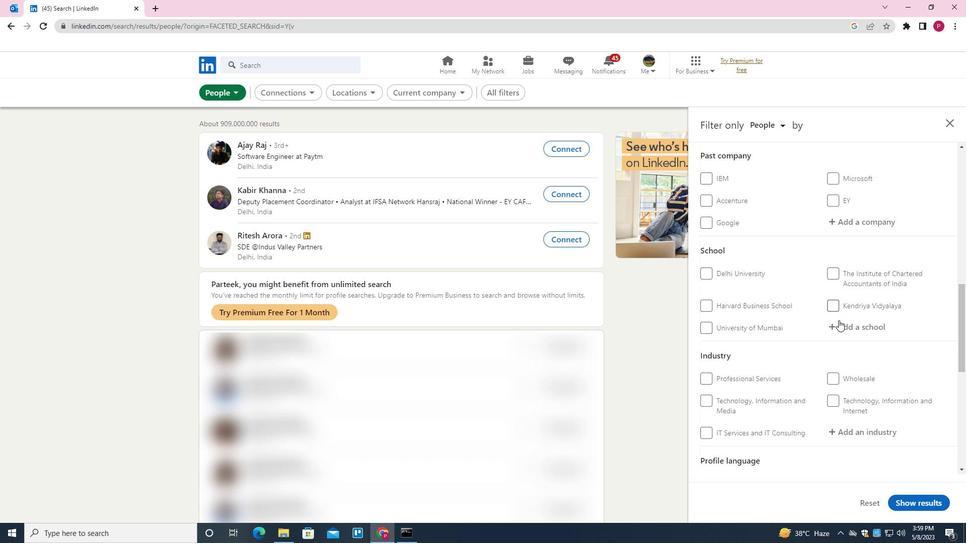 
Action: Mouse pressed left at (837, 325)
Screenshot: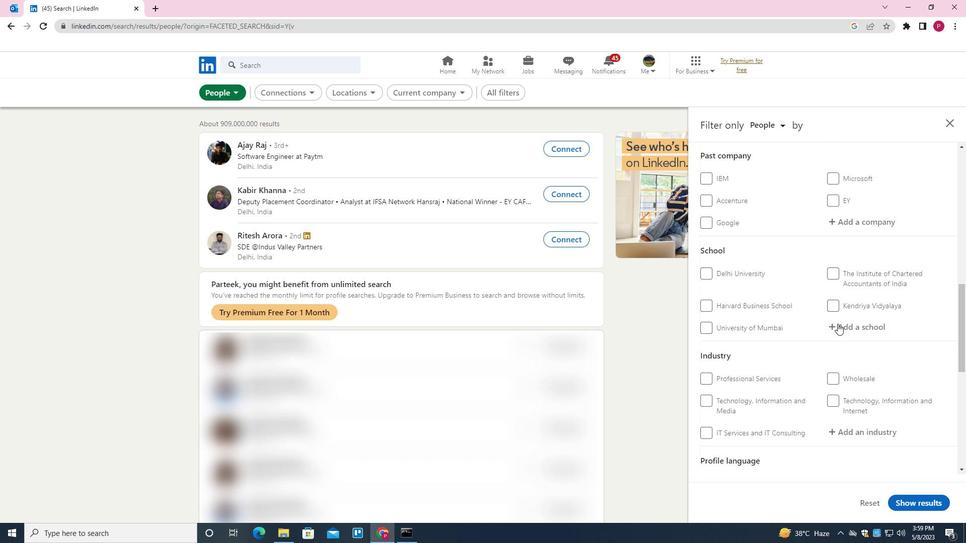 
Action: Key pressed <Key.shift><Key.shift>H.<Key.shift>R<Key.space><Key.shift>COLLEGE<Key.space><Key.shift>OF<Key.space><Key.shift>COMMERCE<Key.space><Key.down><Key.enter>
Screenshot: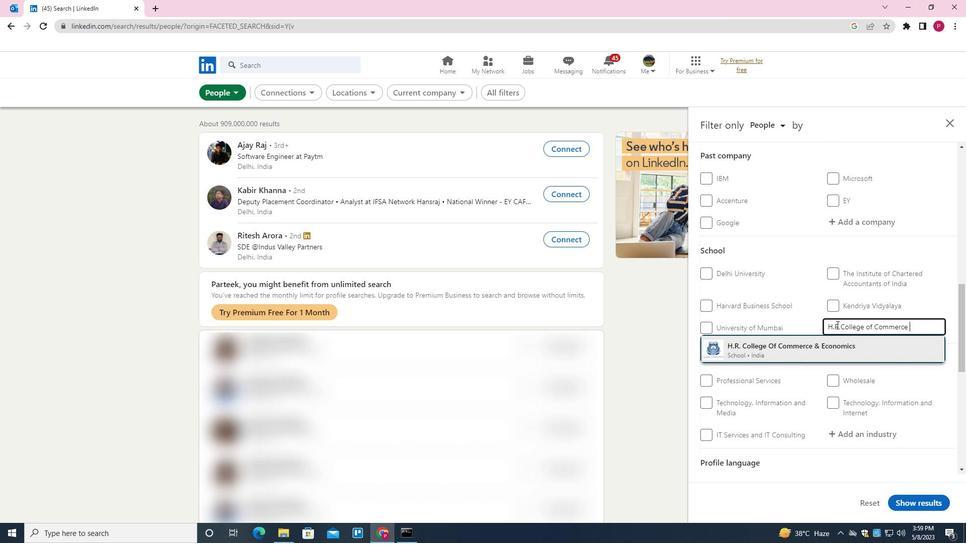 
Action: Mouse moved to (834, 327)
Screenshot: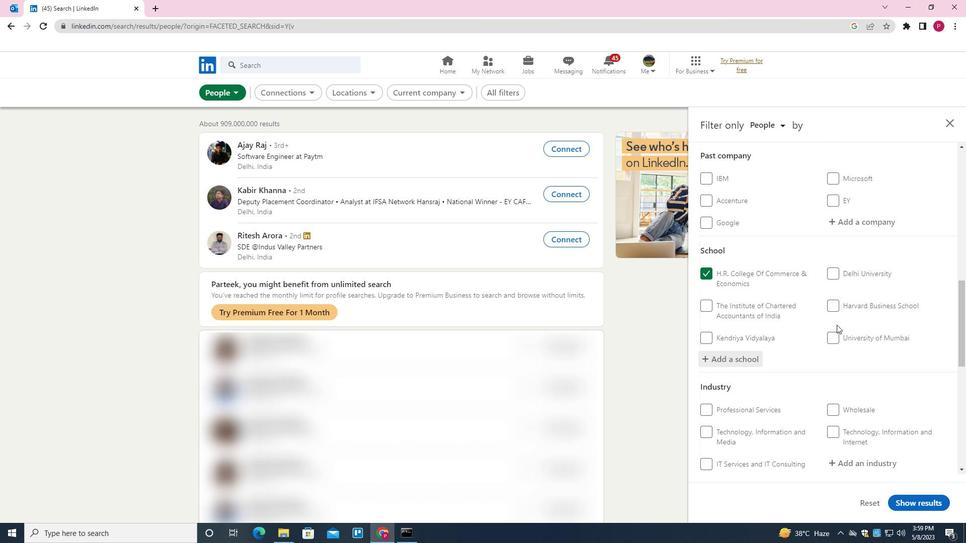 
Action: Mouse scrolled (834, 326) with delta (0, 0)
Screenshot: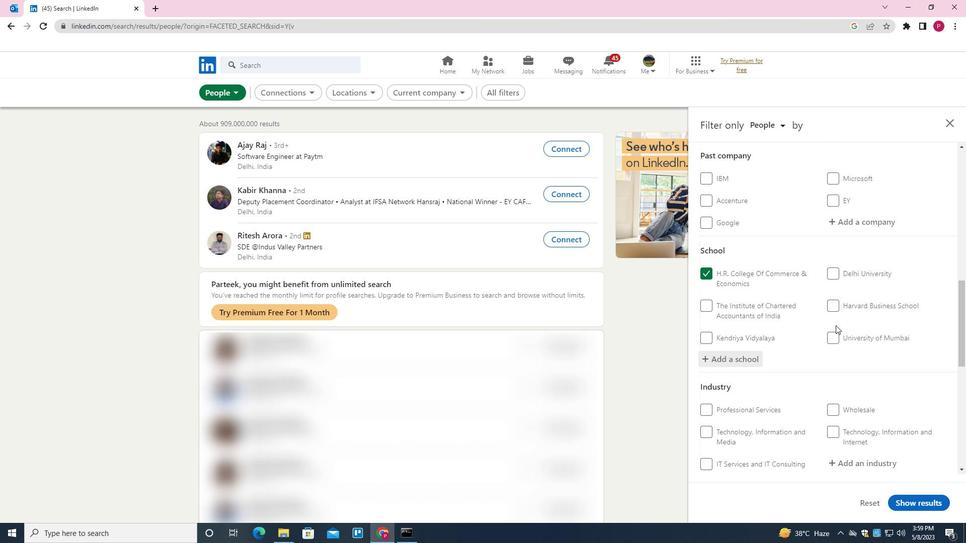 
Action: Mouse scrolled (834, 326) with delta (0, 0)
Screenshot: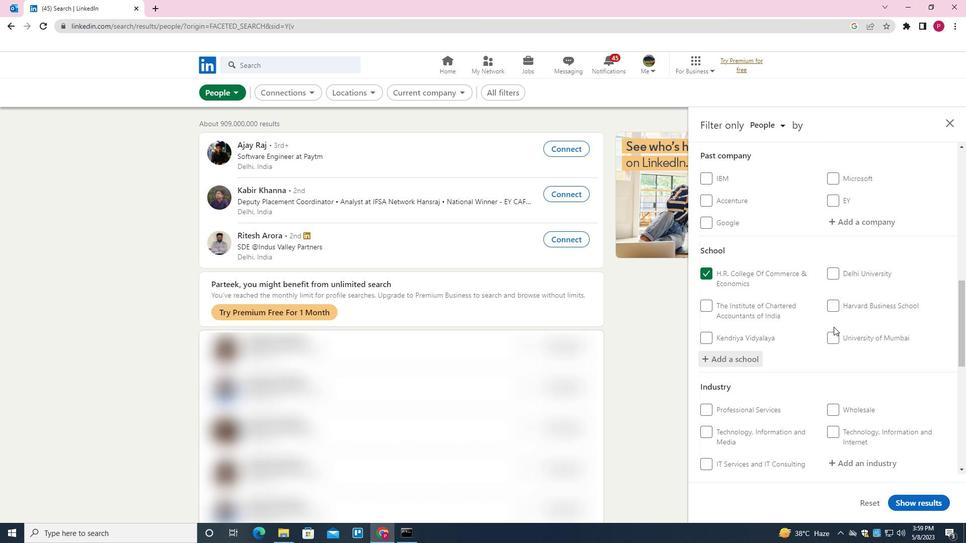 
Action: Mouse moved to (832, 328)
Screenshot: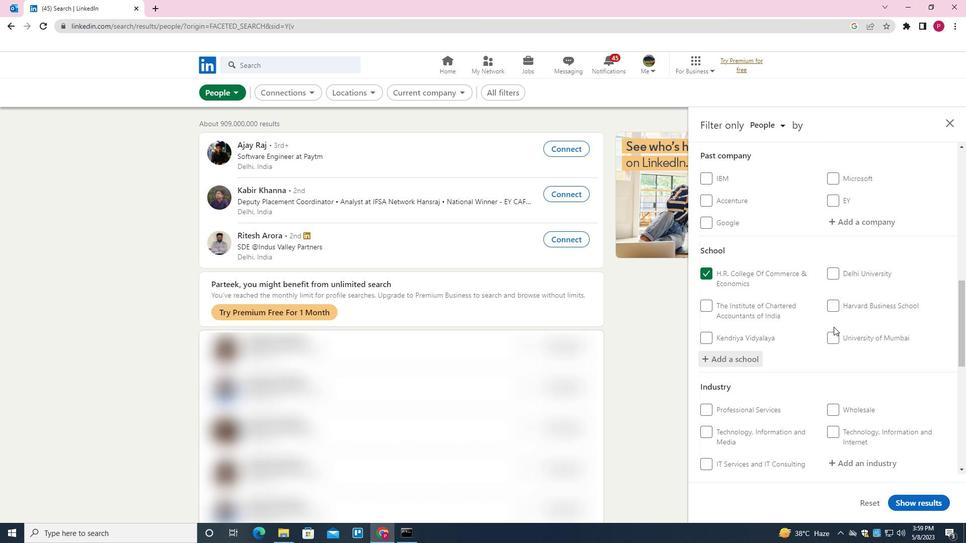 
Action: Mouse scrolled (832, 327) with delta (0, 0)
Screenshot: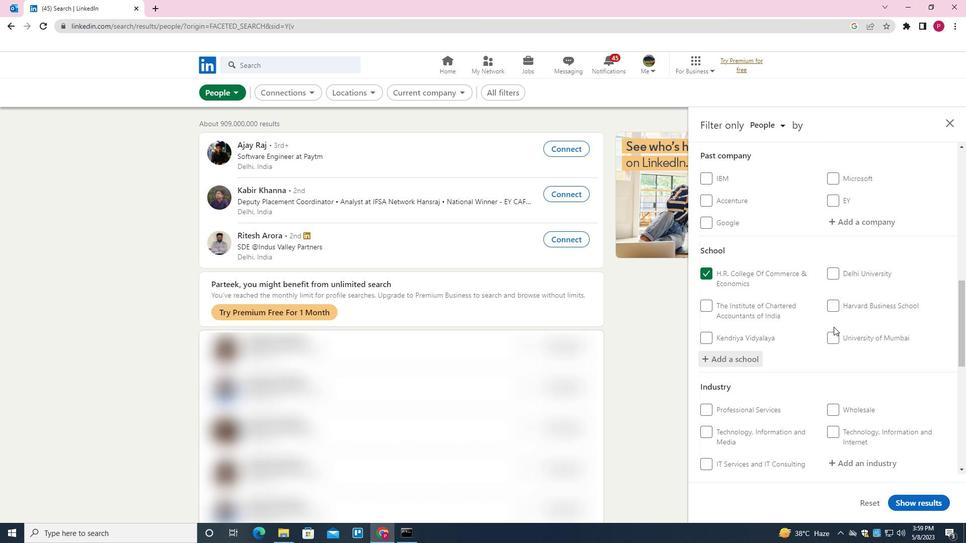 
Action: Mouse moved to (860, 314)
Screenshot: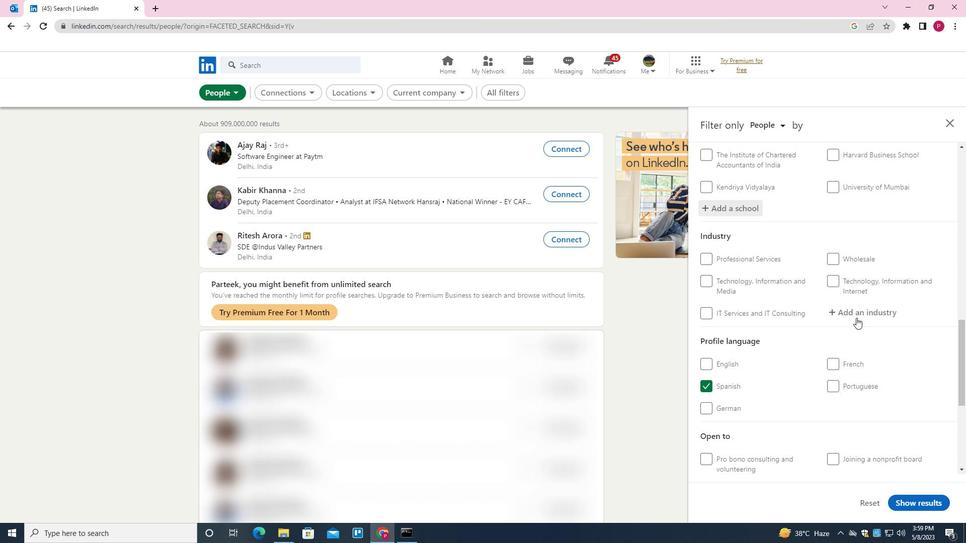 
Action: Mouse pressed left at (860, 314)
Screenshot: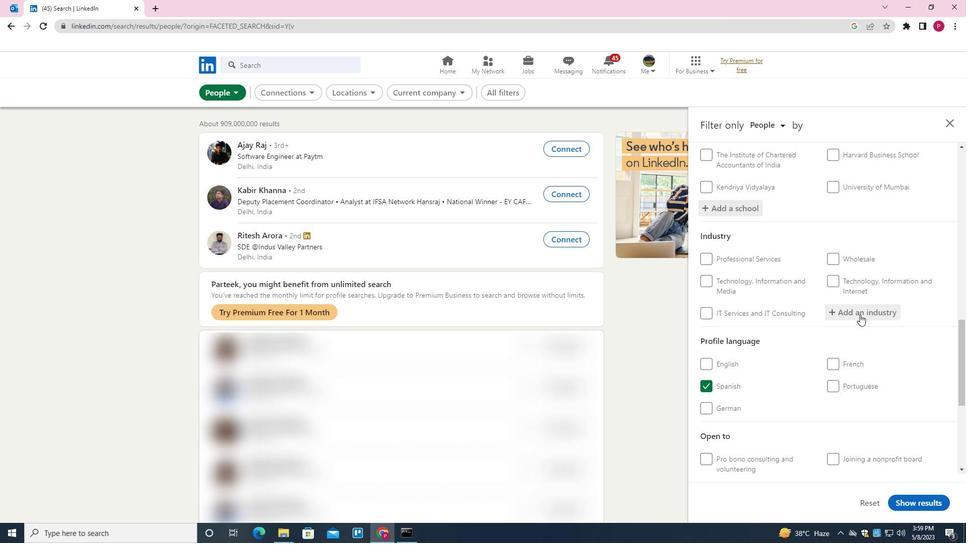 
Action: Key pressed <Key.shift>INTERNET<Key.space><Key.shift>NEWS<Key.down><Key.enter>
Screenshot: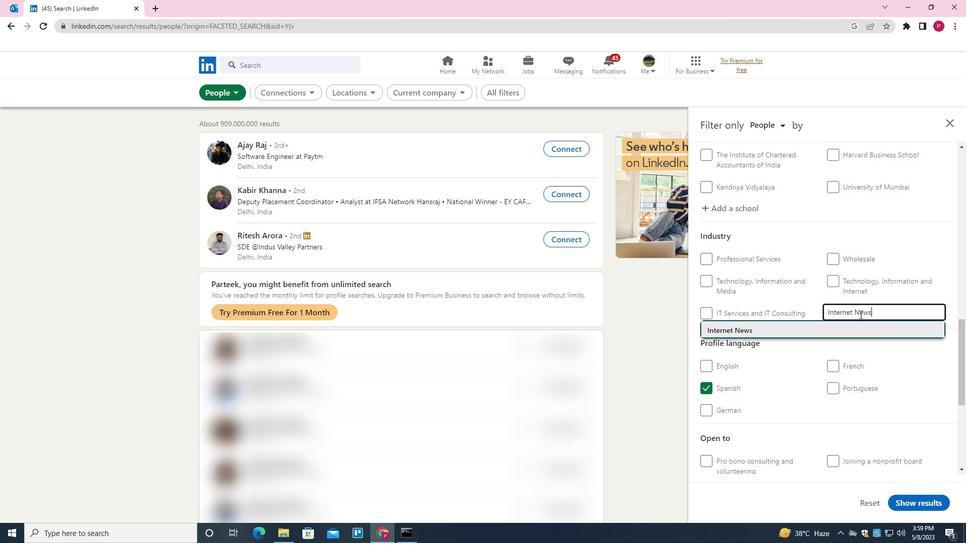 
Action: Mouse scrolled (860, 314) with delta (0, 0)
Screenshot: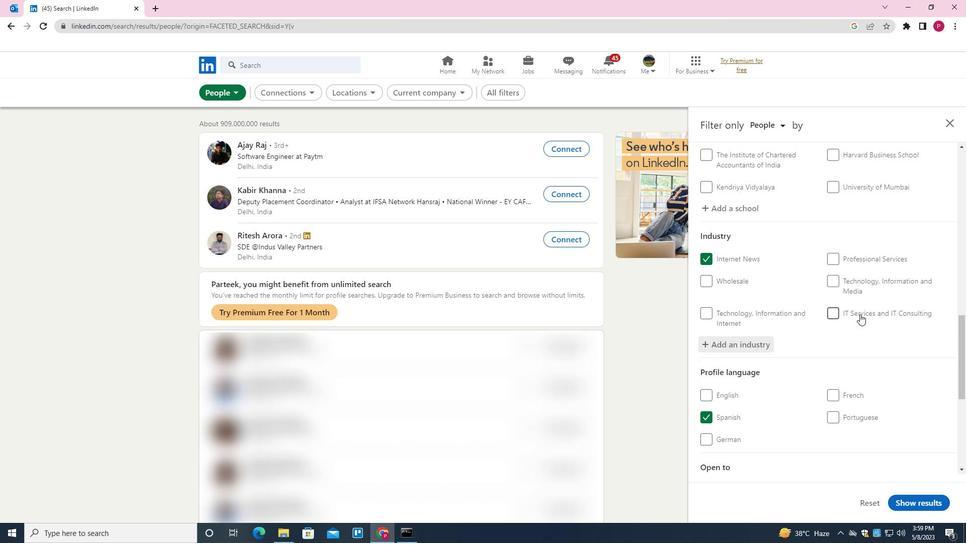 
Action: Mouse scrolled (860, 314) with delta (0, 0)
Screenshot: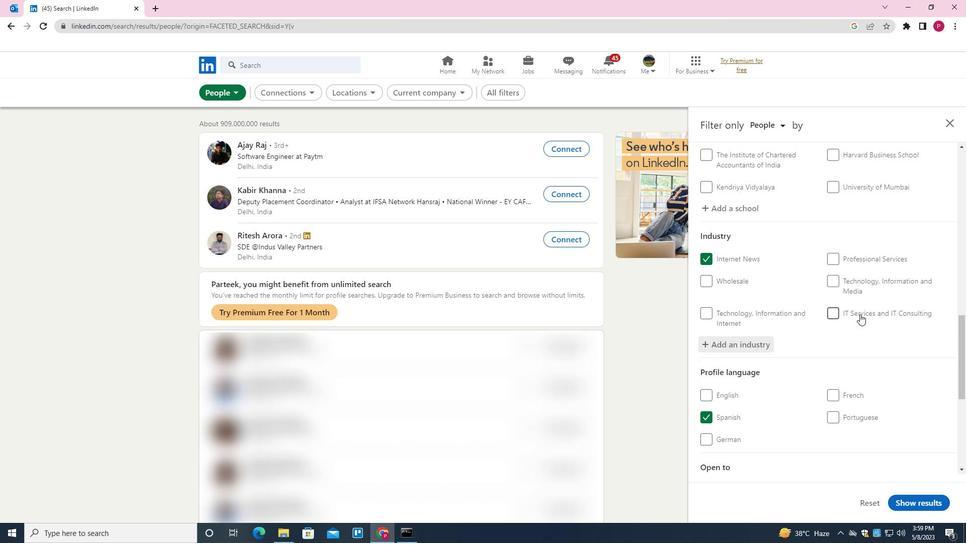 
Action: Mouse scrolled (860, 314) with delta (0, 0)
Screenshot: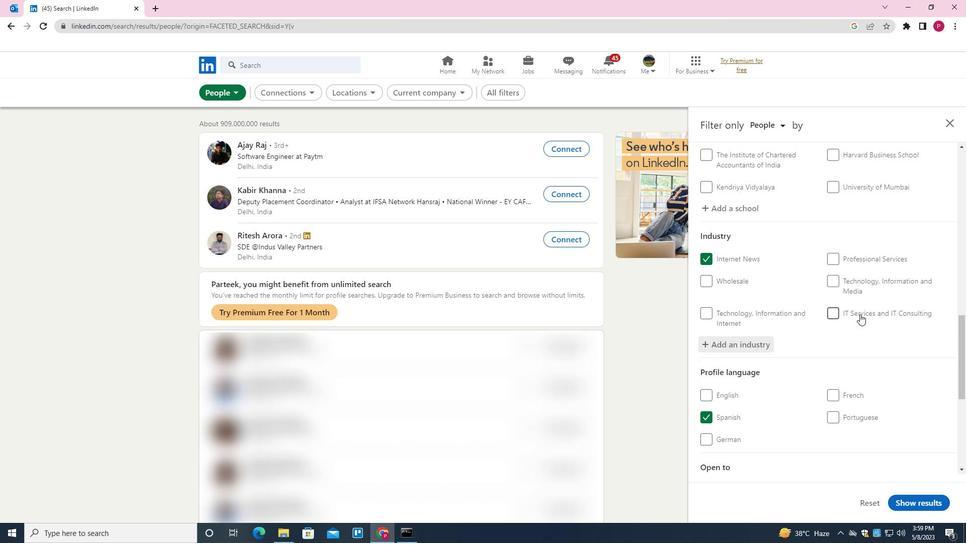
Action: Mouse scrolled (860, 314) with delta (0, 0)
Screenshot: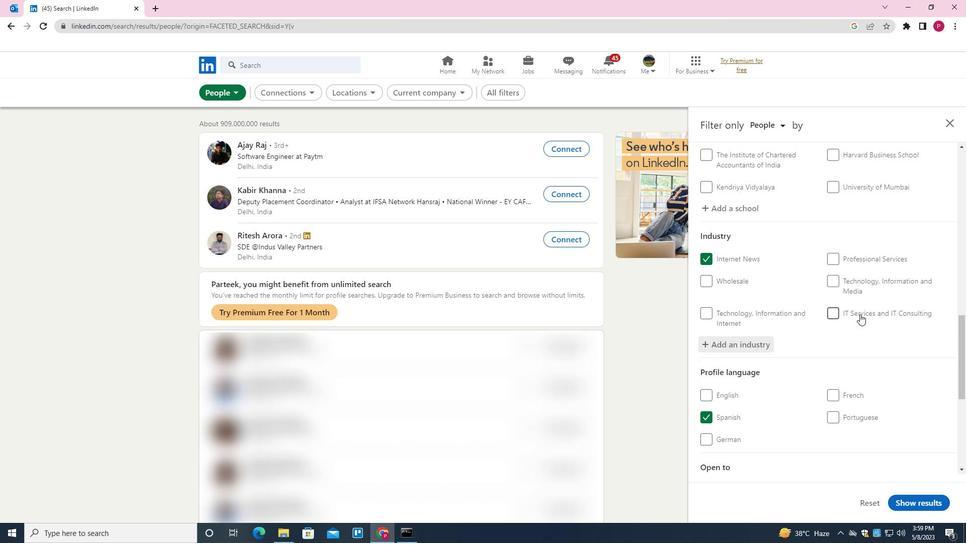 
Action: Mouse scrolled (860, 314) with delta (0, 0)
Screenshot: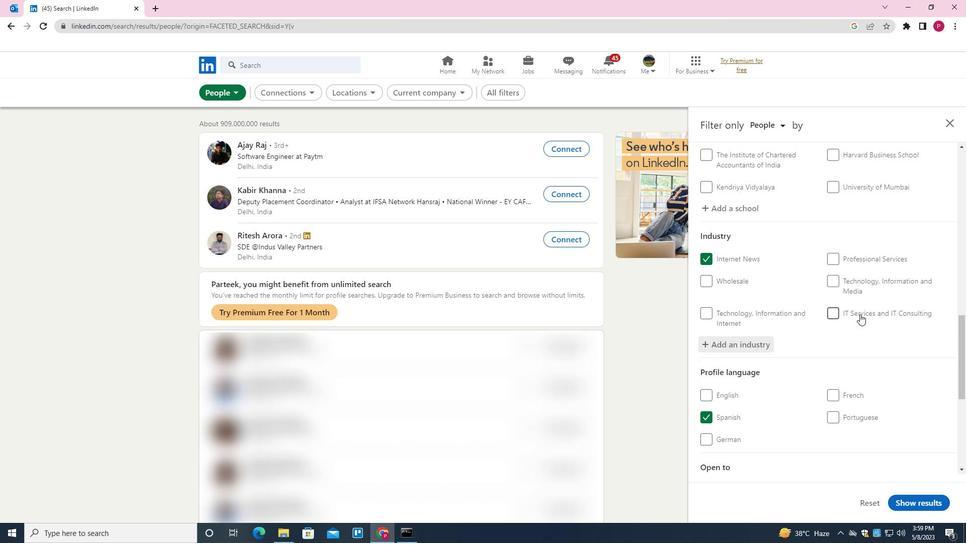 
Action: Mouse moved to (863, 339)
Screenshot: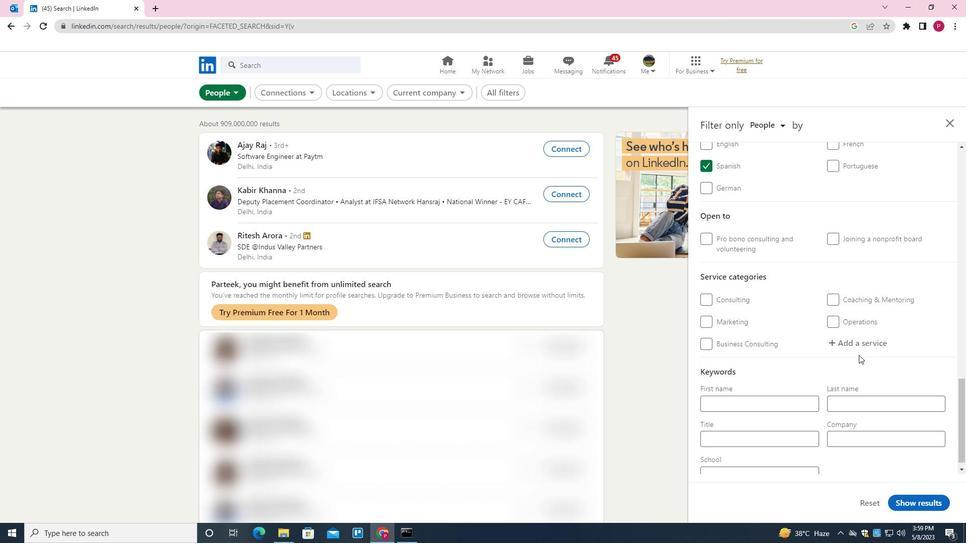 
Action: Mouse pressed left at (863, 339)
Screenshot: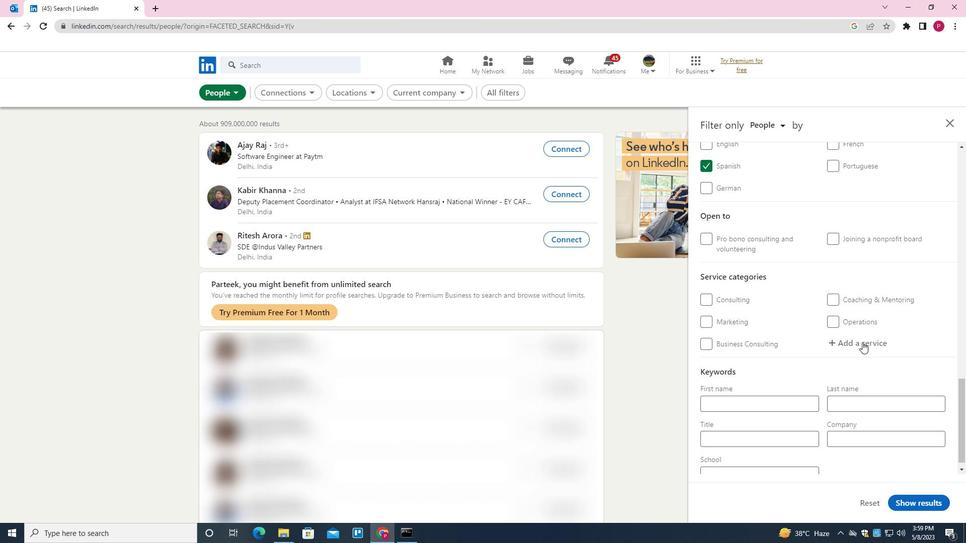 
Action: Key pressed <Key.shift>TRADE<Key.space><Key.shift>SHOWS<Key.down><Key.enter>
Screenshot: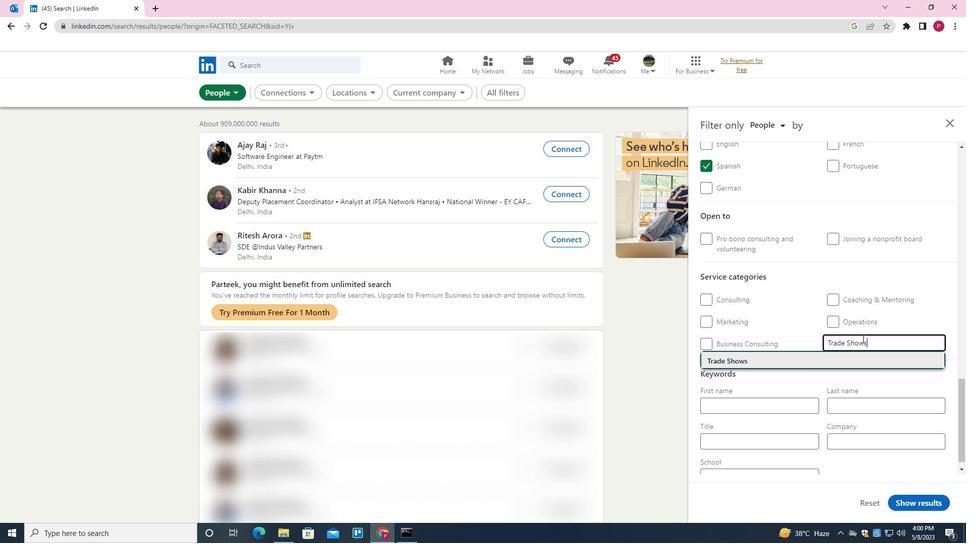 
Action: Mouse moved to (863, 338)
Screenshot: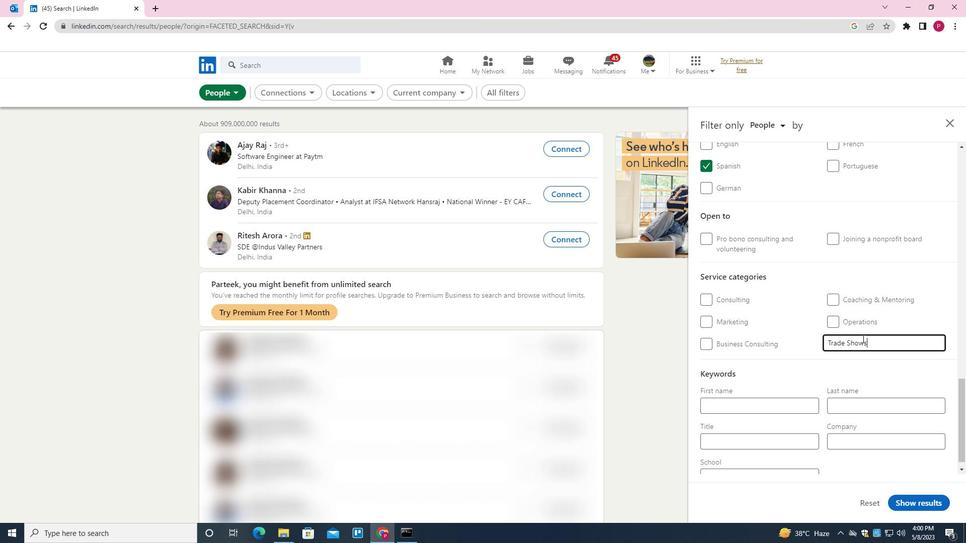 
Action: Key pressed <Key.backspace><Key.down><Key.enter>
Screenshot: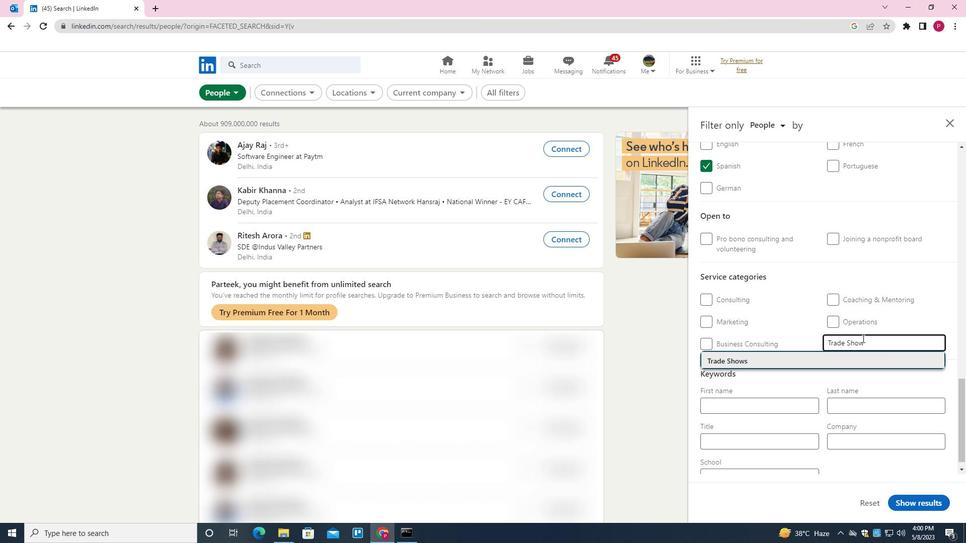 
Action: Mouse moved to (861, 339)
Screenshot: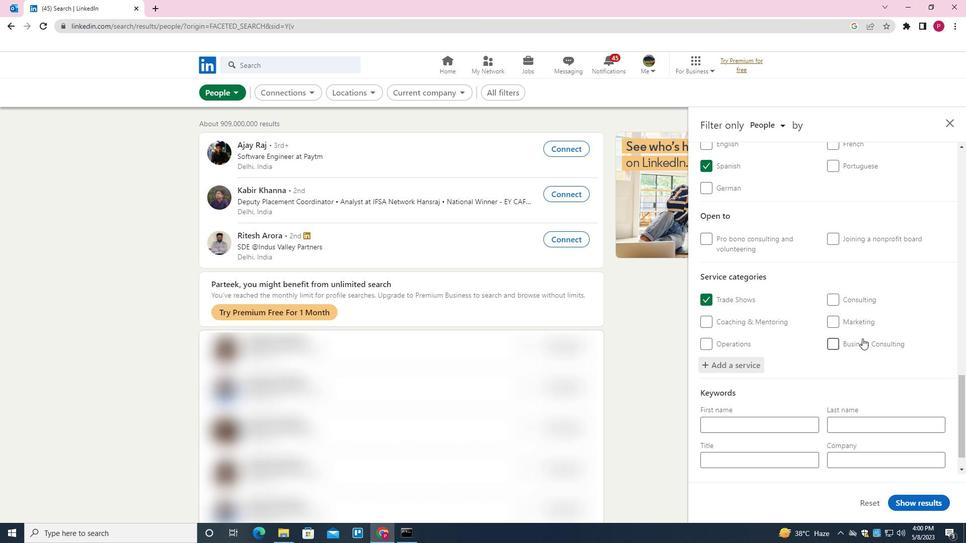 
Action: Mouse scrolled (861, 339) with delta (0, 0)
Screenshot: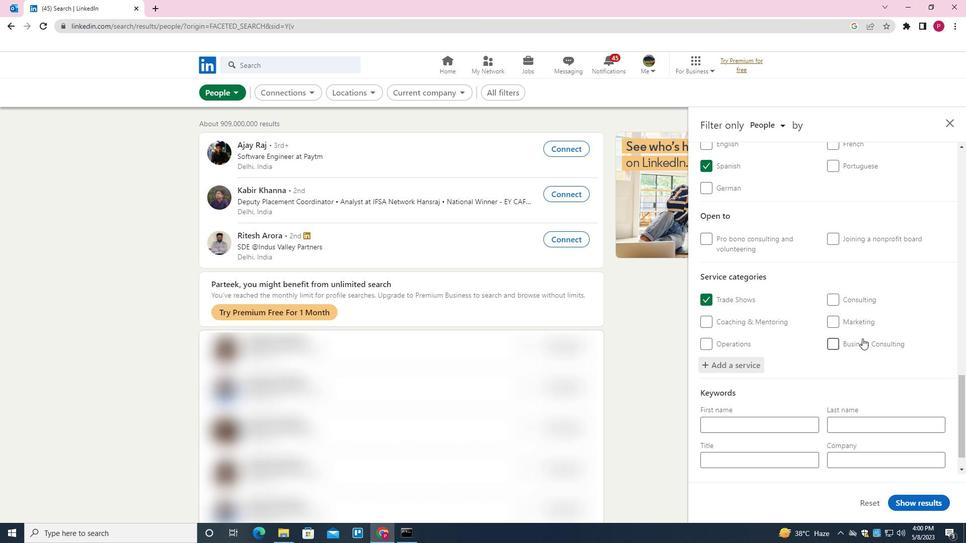 
Action: Mouse scrolled (861, 339) with delta (0, 0)
Screenshot: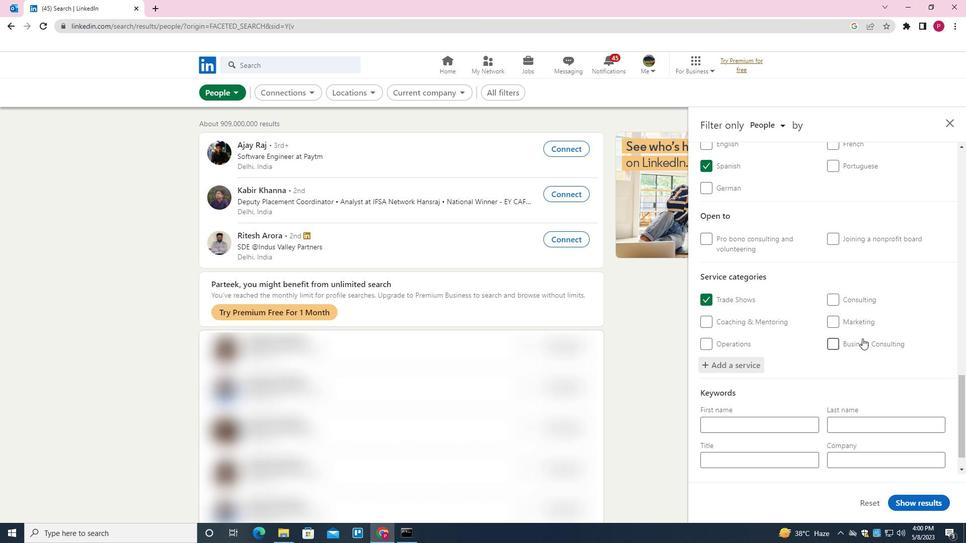 
Action: Mouse moved to (861, 340)
Screenshot: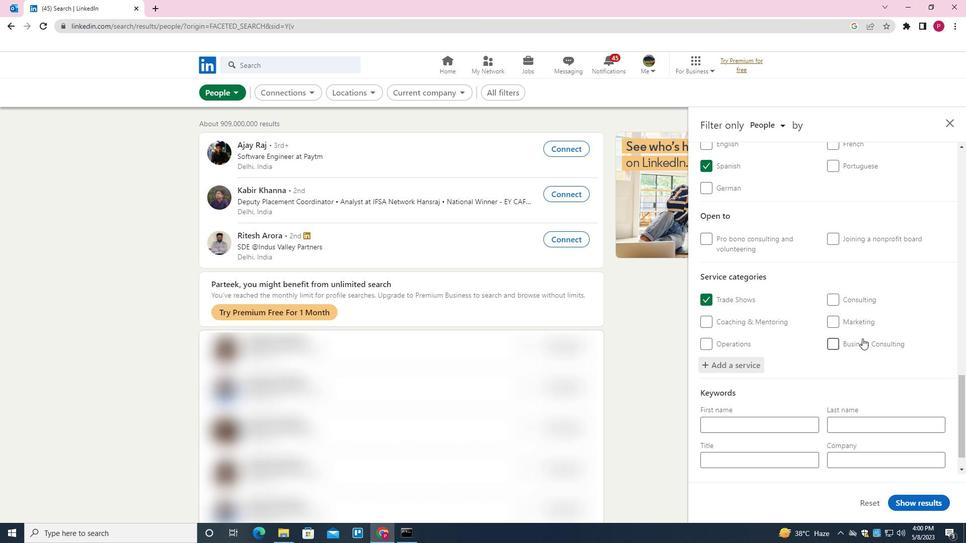 
Action: Mouse scrolled (861, 339) with delta (0, 0)
Screenshot: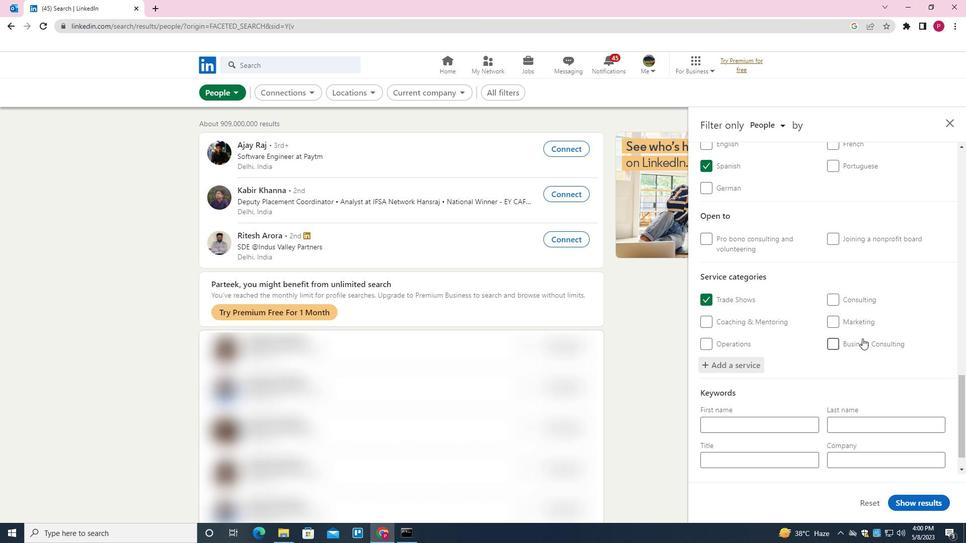 
Action: Mouse moved to (859, 341)
Screenshot: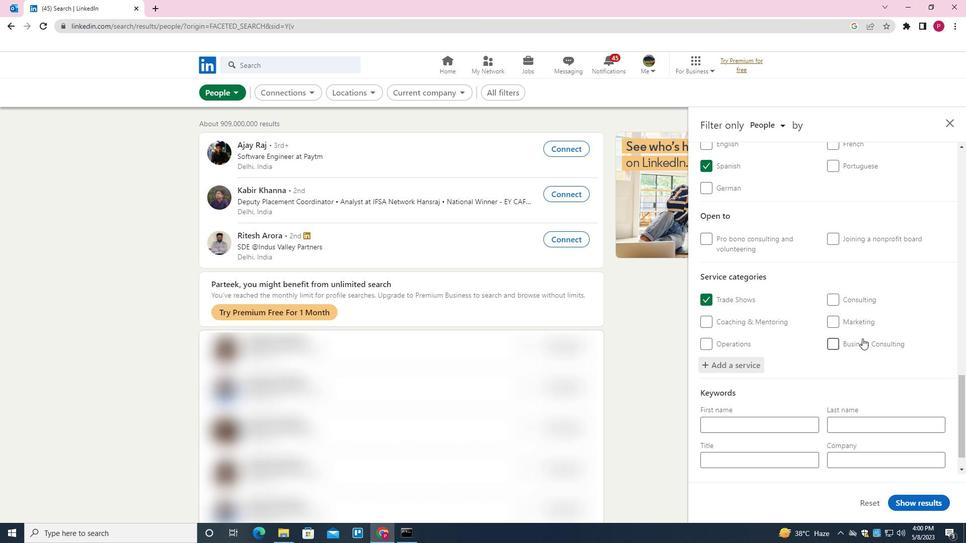 
Action: Mouse scrolled (859, 340) with delta (0, 0)
Screenshot: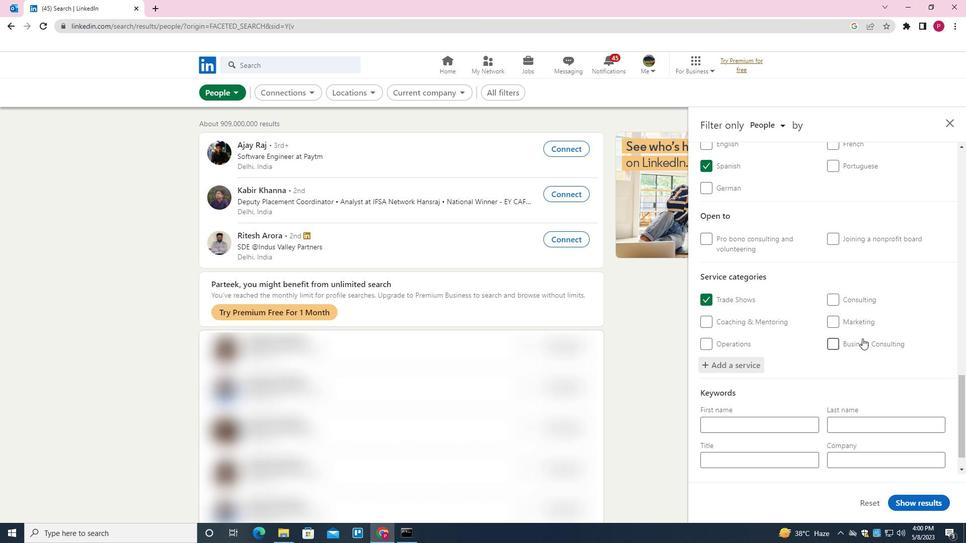
Action: Mouse moved to (810, 424)
Screenshot: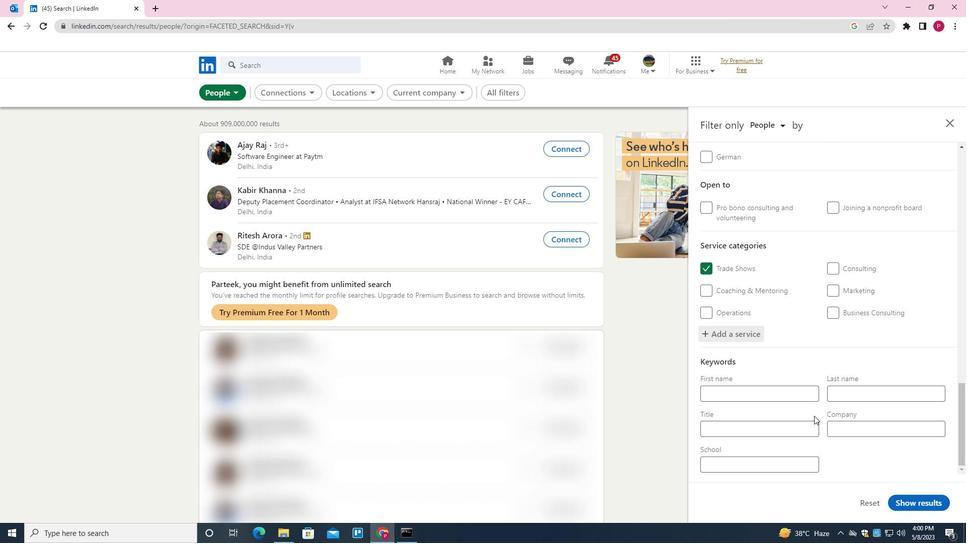 
Action: Mouse pressed left at (810, 424)
Screenshot: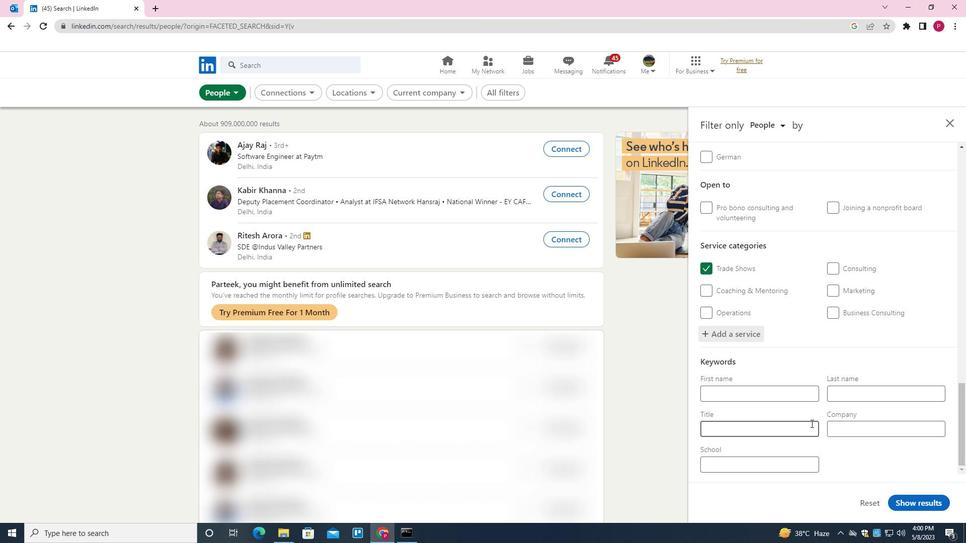 
Action: Key pressed <Key.shift><Key.shift><Key.shift><Key.shift>ESTHETICIAN
Screenshot: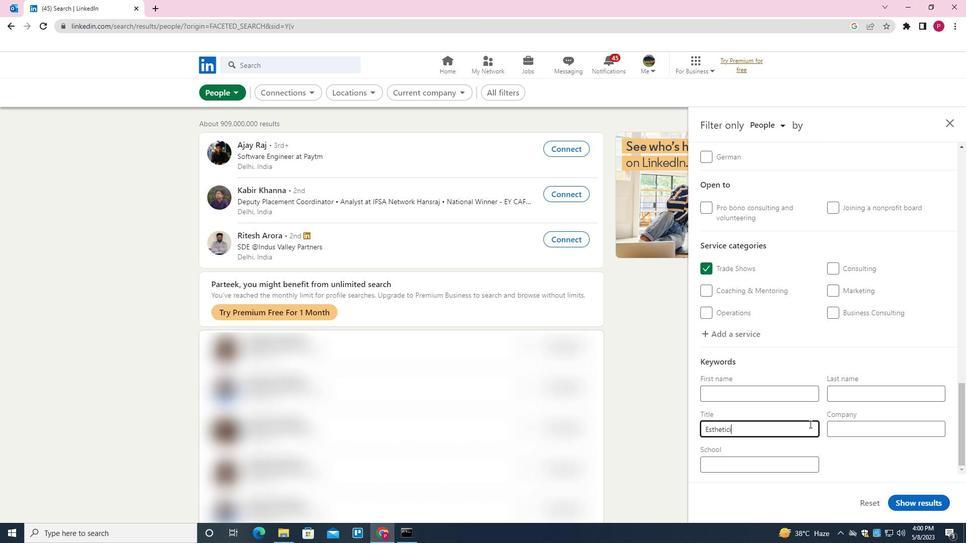 
Action: Mouse moved to (909, 501)
Screenshot: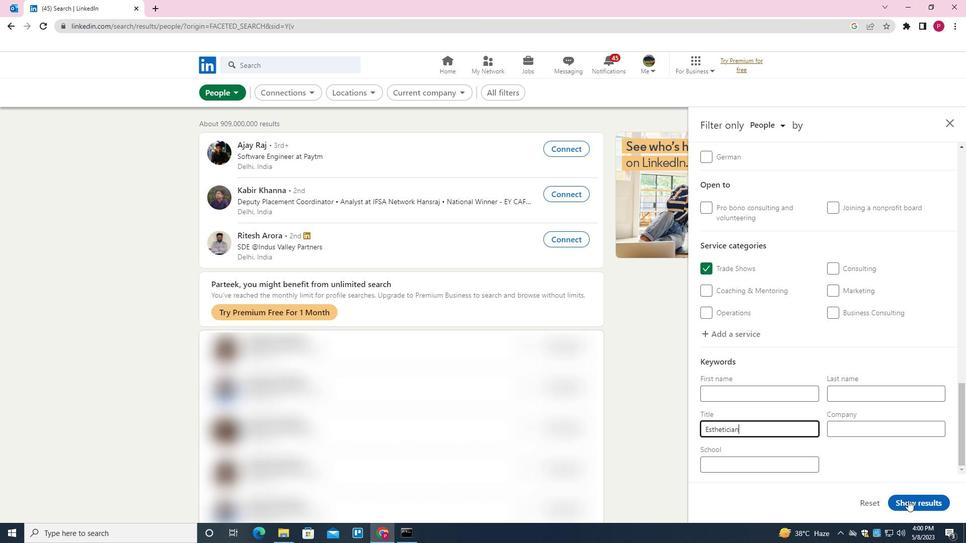 
Action: Mouse pressed left at (909, 501)
Screenshot: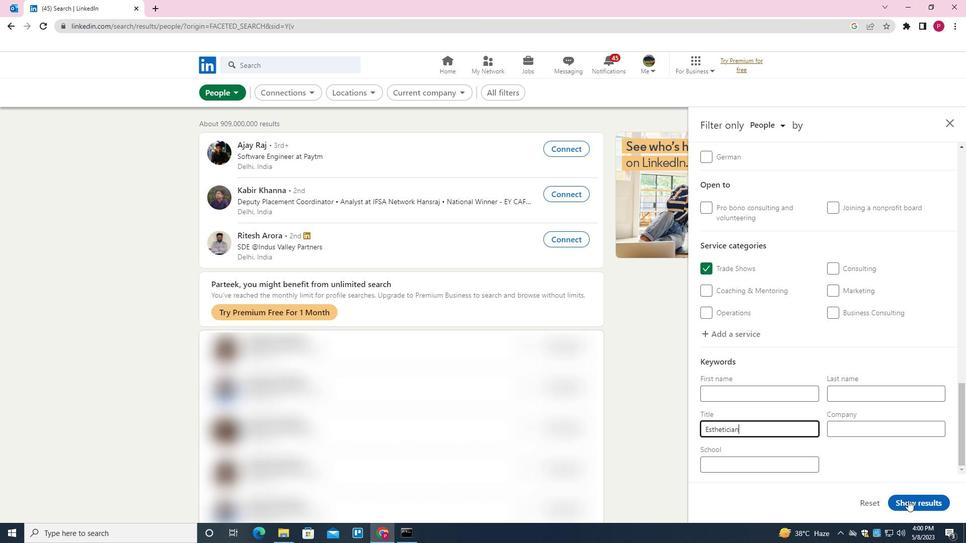 
Action: Mouse moved to (881, 404)
Screenshot: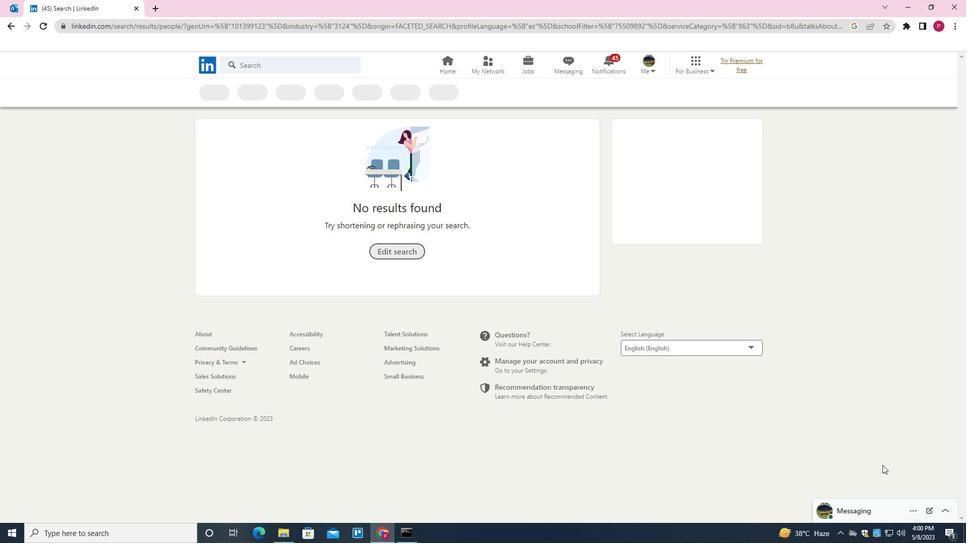 
